 Task: For heading Arial Rounded MT Bold with Underline.  font size for heading26,  'Change the font style of data to'Browallia New.  and font size to 18,  Change the alignment of both headline & data to Align middle & Align Text left.  In the sheet  Data Analysis Spreadsheetbook
Action: Mouse moved to (29, 123)
Screenshot: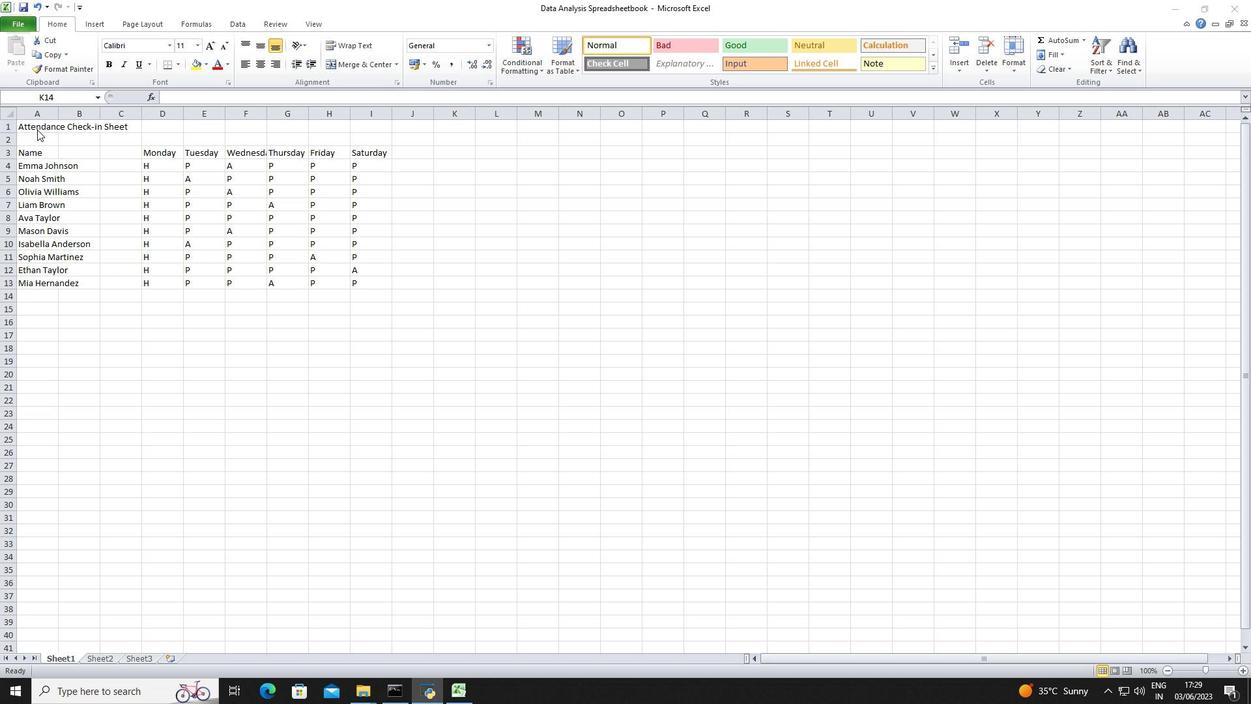 
Action: Mouse pressed left at (29, 123)
Screenshot: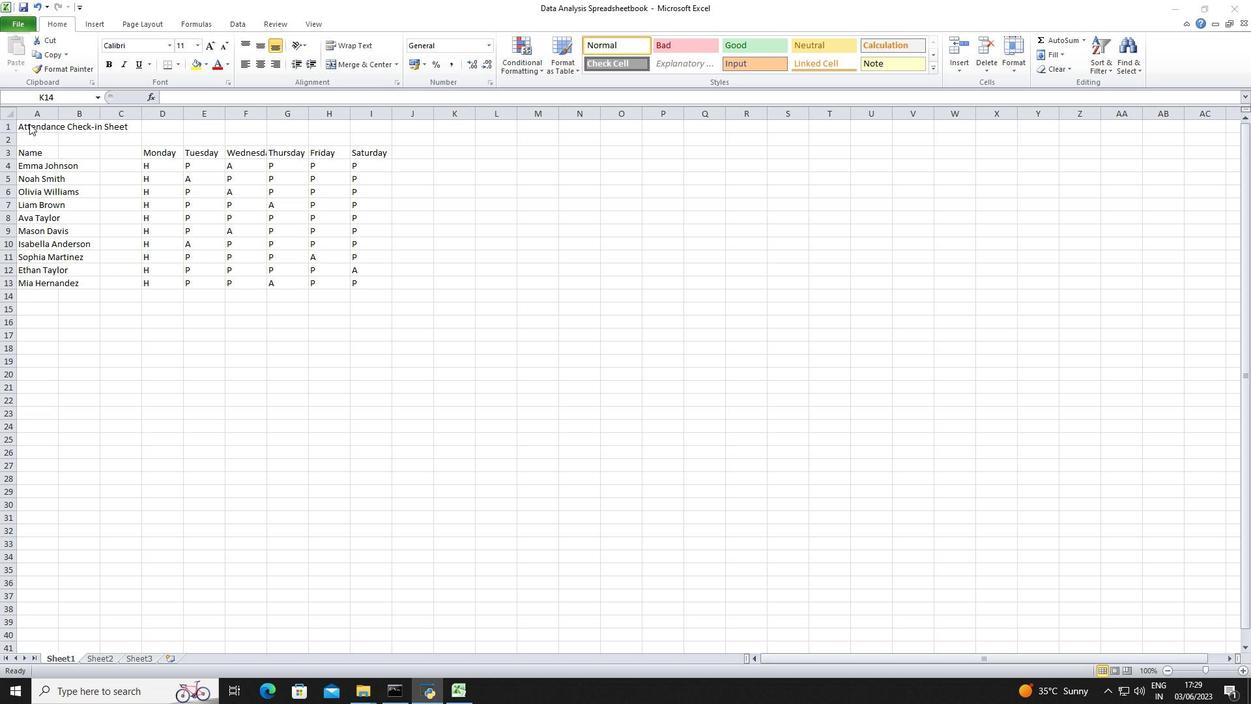 
Action: Mouse moved to (35, 127)
Screenshot: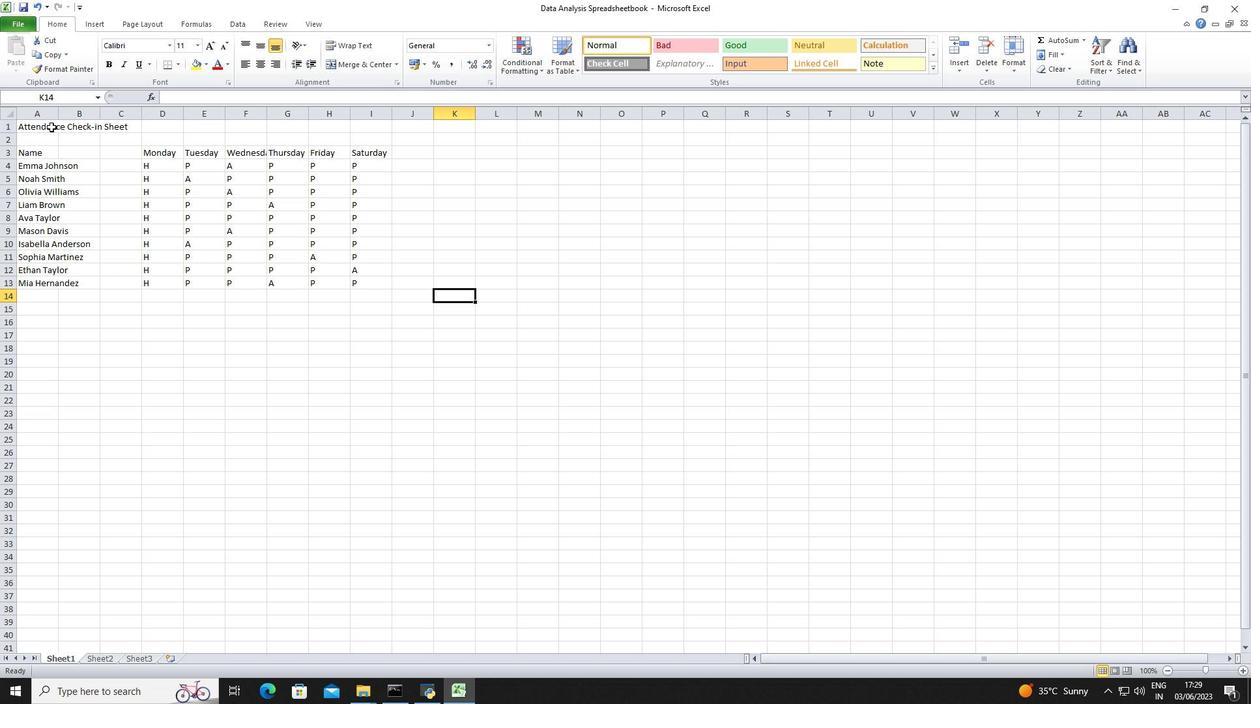 
Action: Mouse pressed left at (35, 127)
Screenshot: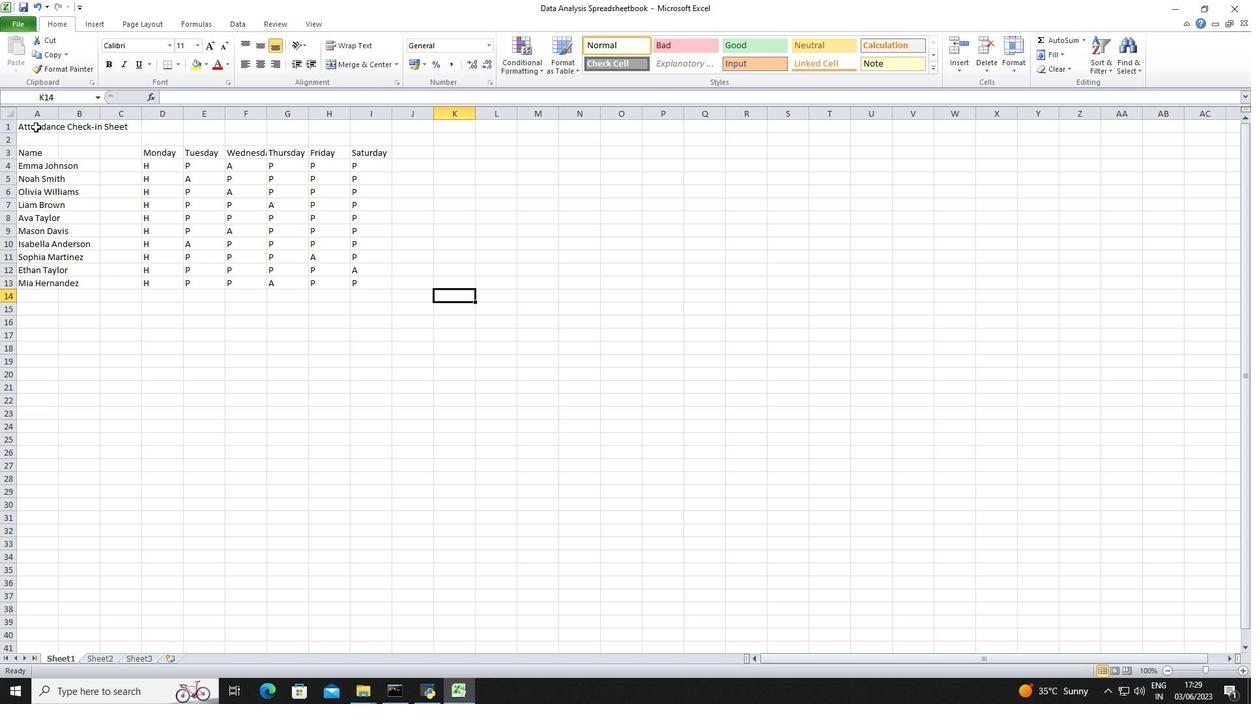 
Action: Mouse moved to (146, 50)
Screenshot: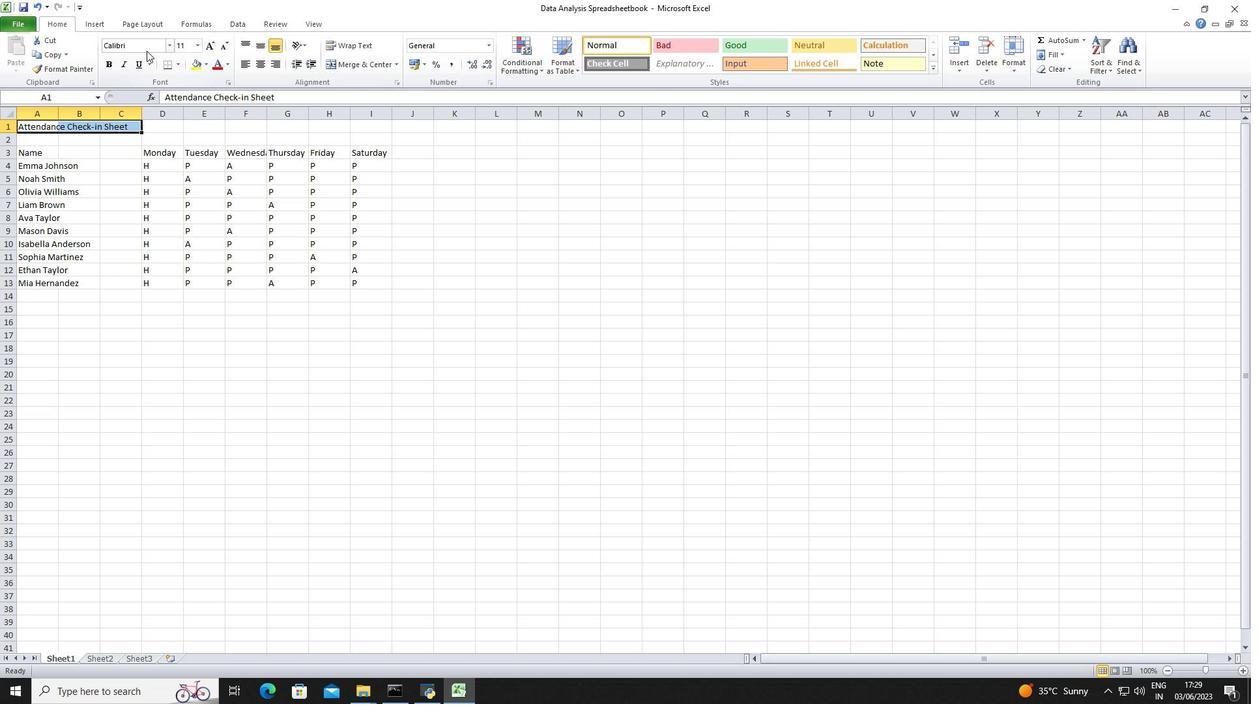 
Action: Mouse pressed left at (146, 50)
Screenshot: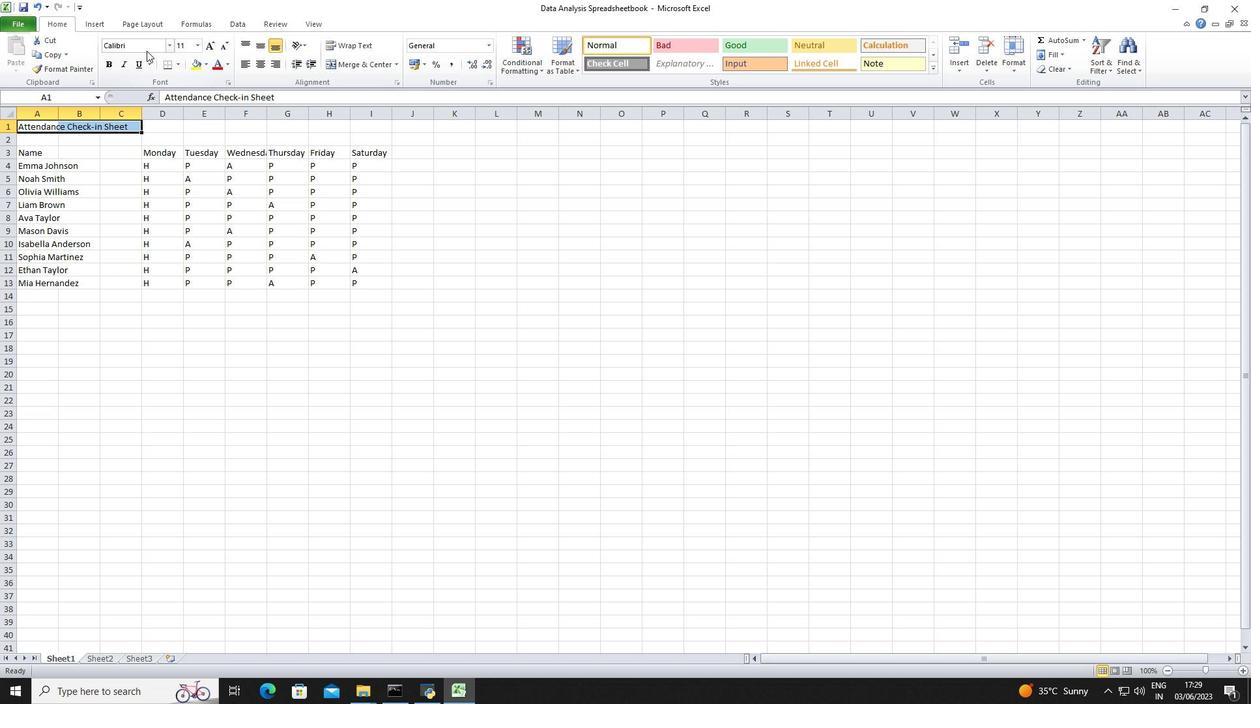 
Action: Mouse moved to (147, 44)
Screenshot: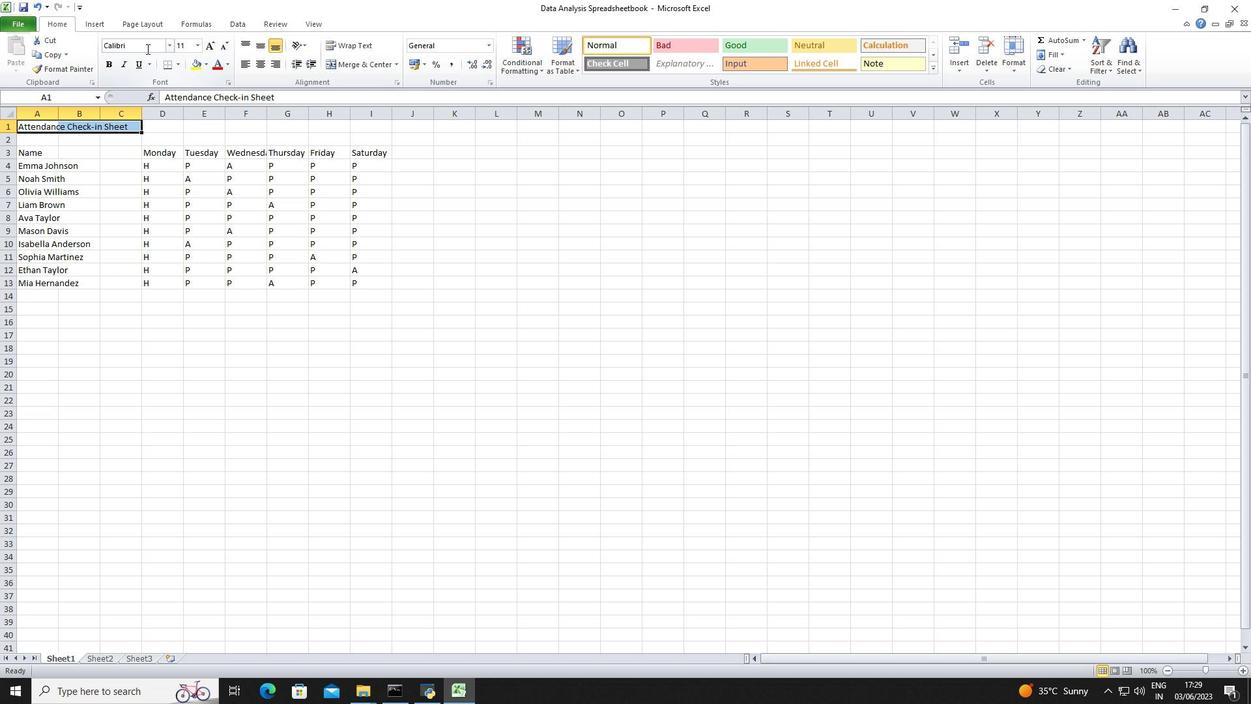 
Action: Mouse pressed left at (147, 44)
Screenshot: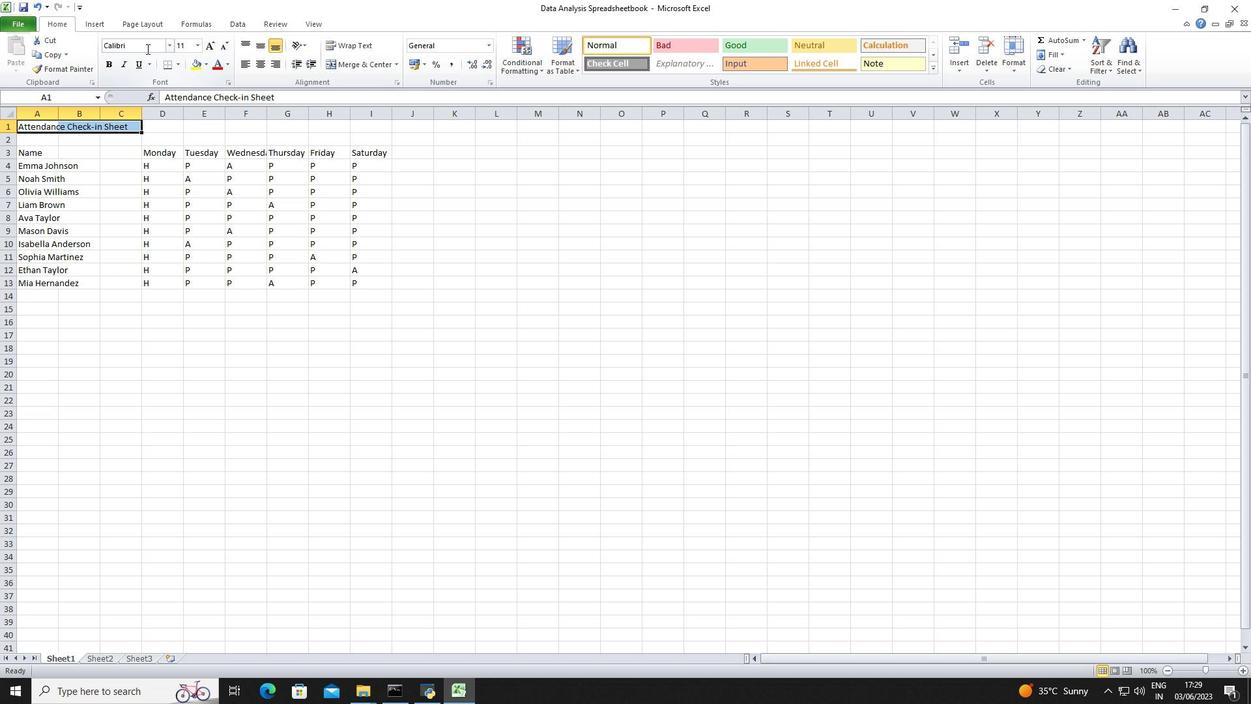 
Action: Key pressed <Key.shift>Arial<Key.space><Key.shift>Rounded<Key.enter>
Screenshot: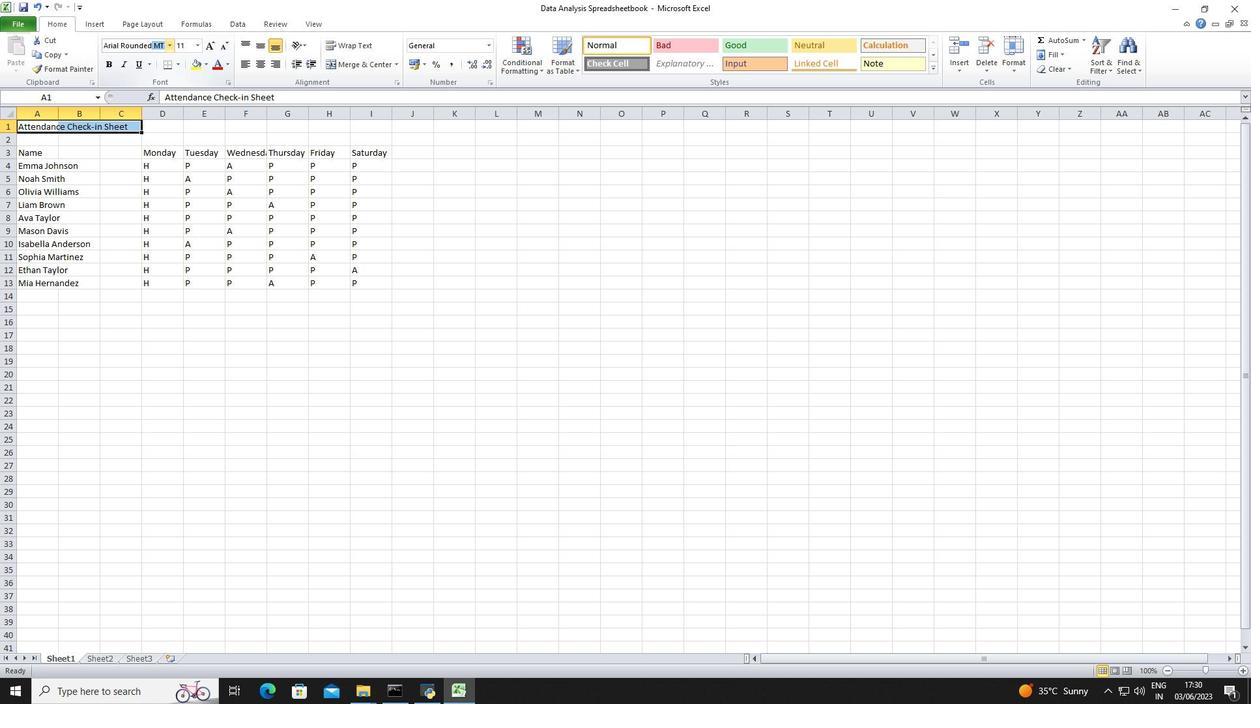 
Action: Mouse moved to (138, 63)
Screenshot: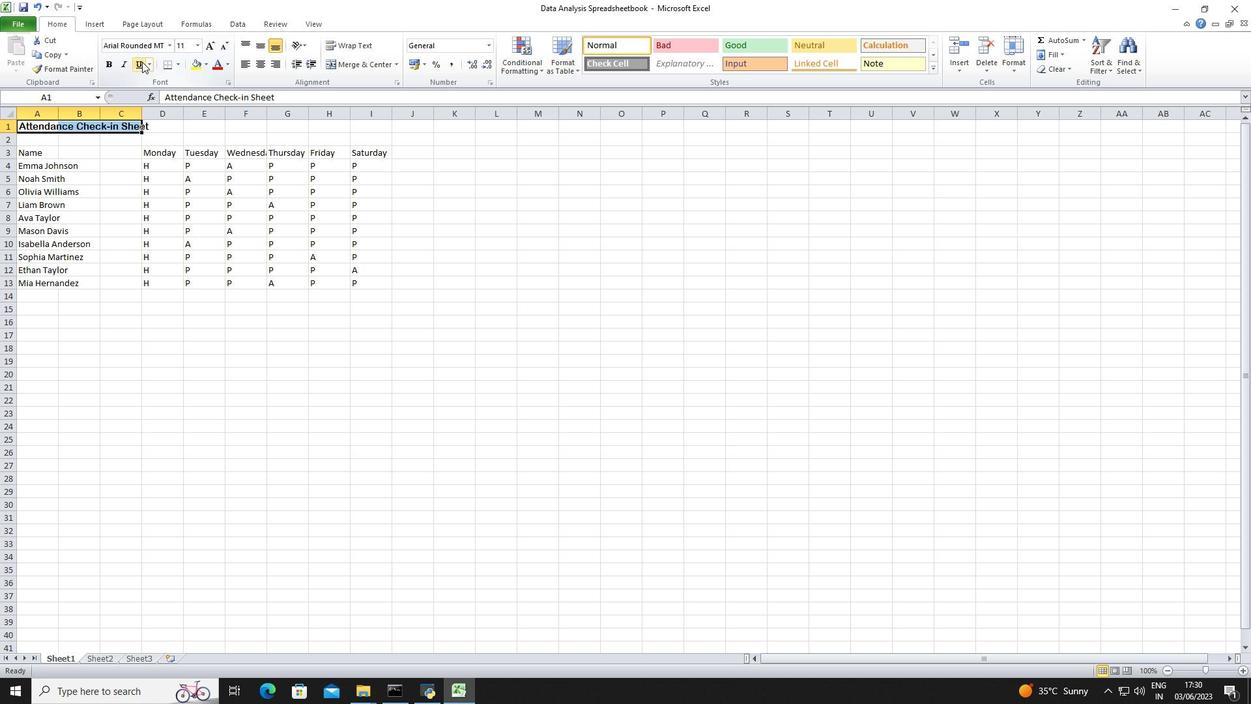 
Action: Mouse pressed left at (138, 63)
Screenshot: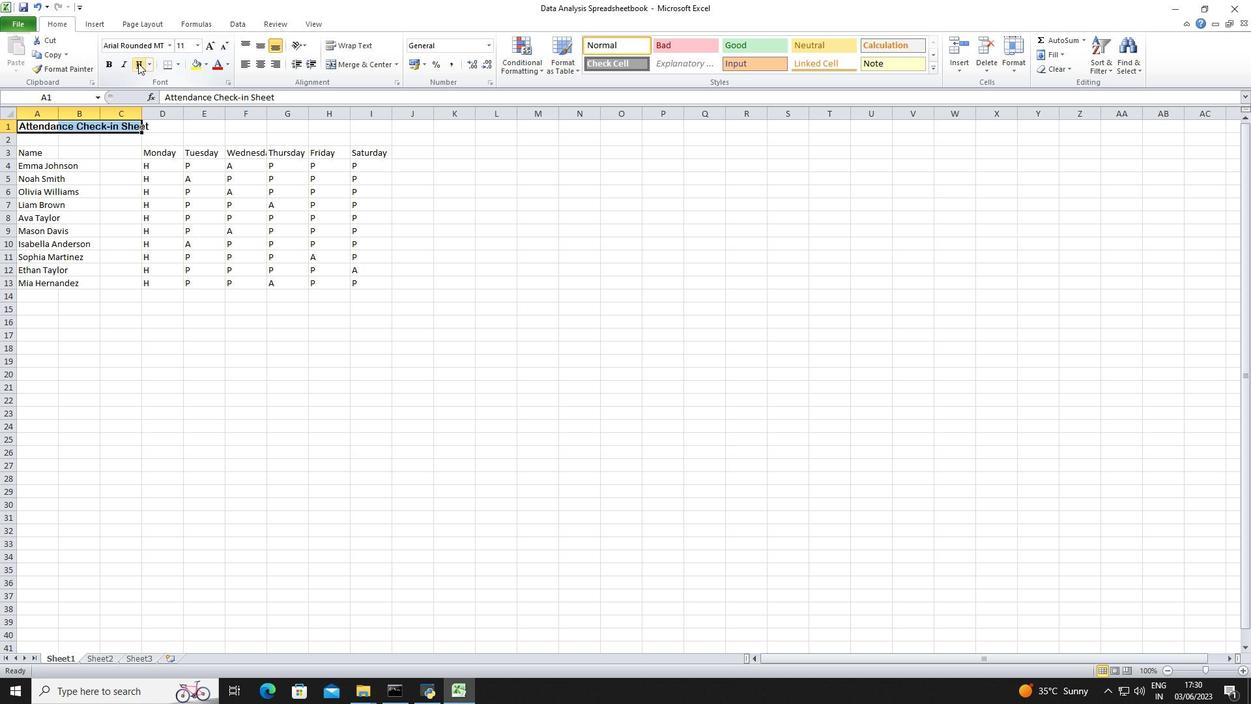
Action: Mouse moved to (199, 44)
Screenshot: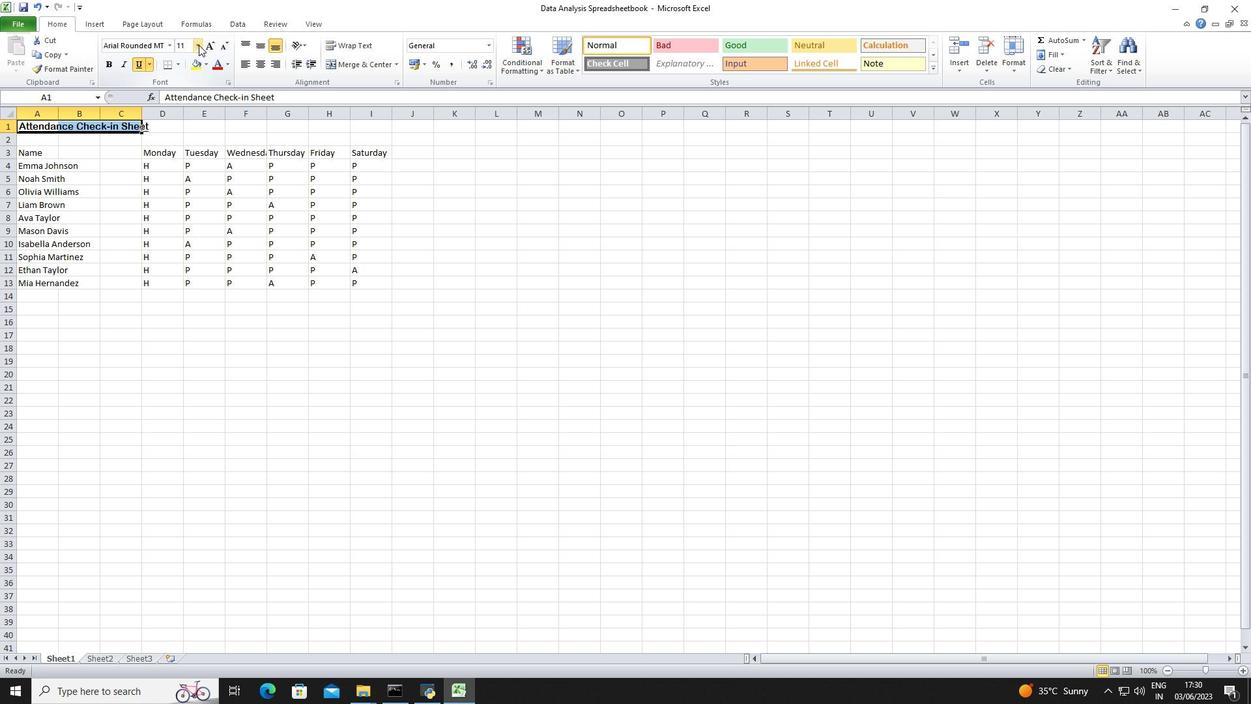 
Action: Mouse pressed left at (199, 44)
Screenshot: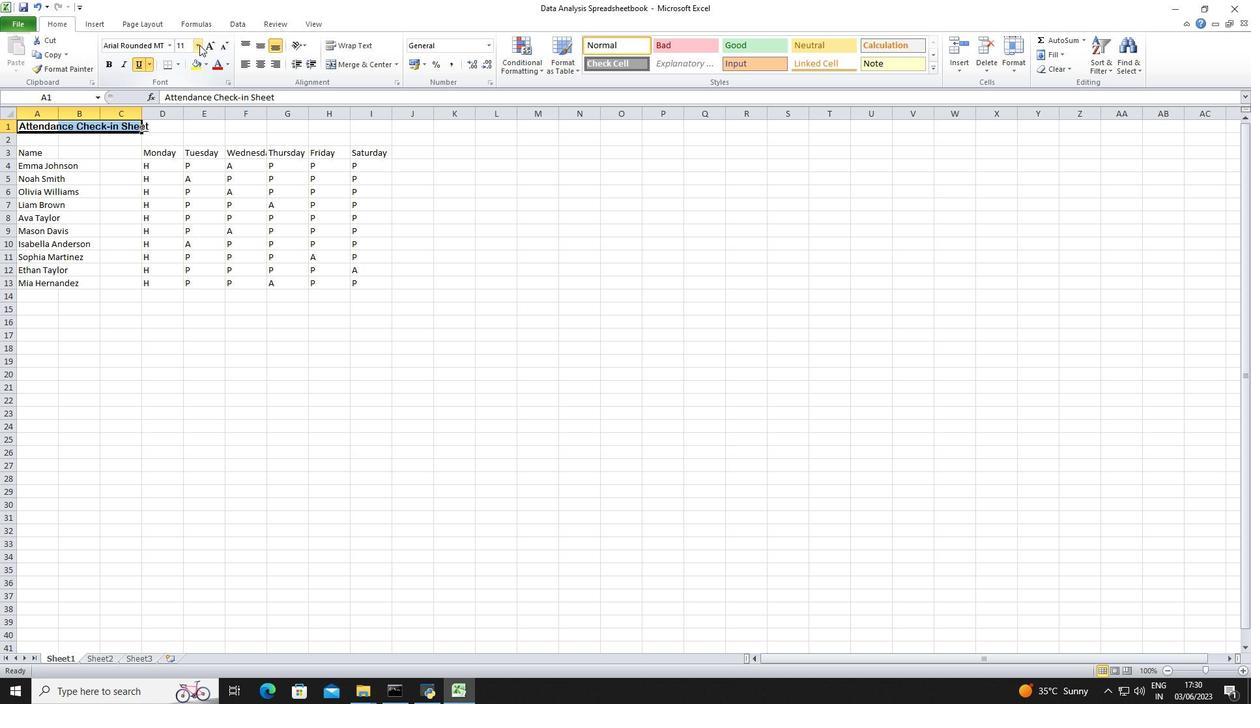 
Action: Mouse moved to (186, 179)
Screenshot: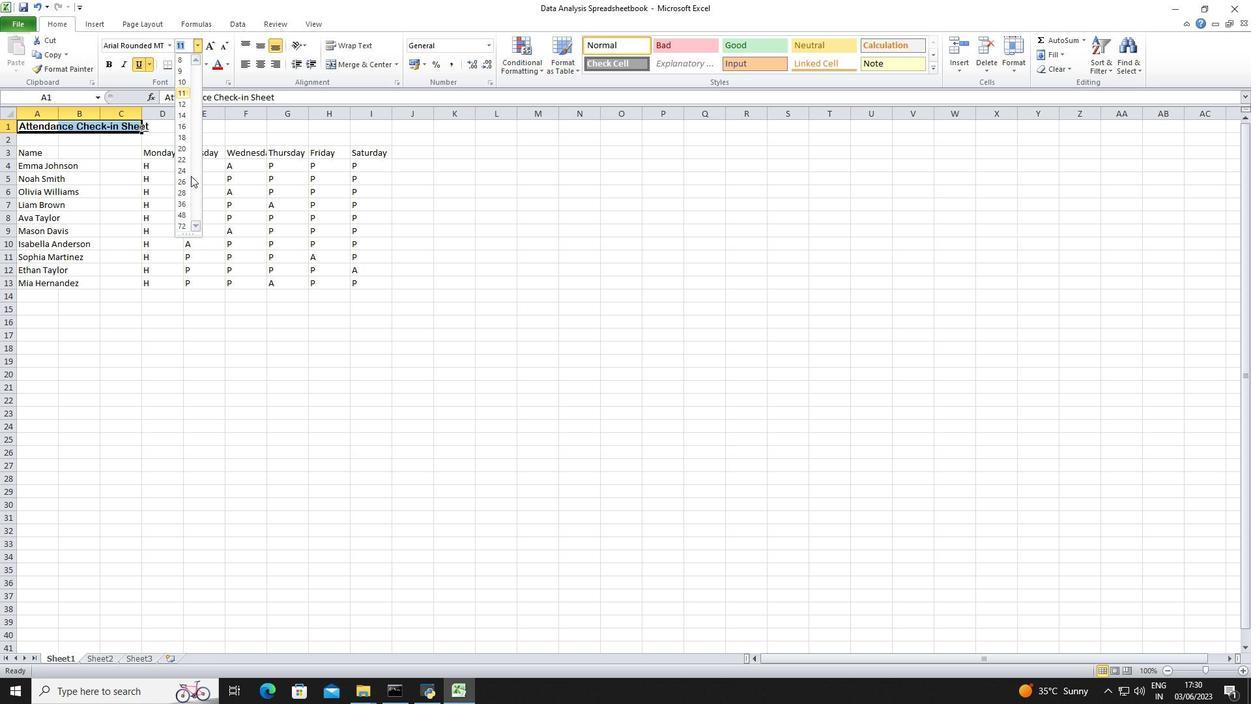 
Action: Mouse pressed left at (186, 179)
Screenshot: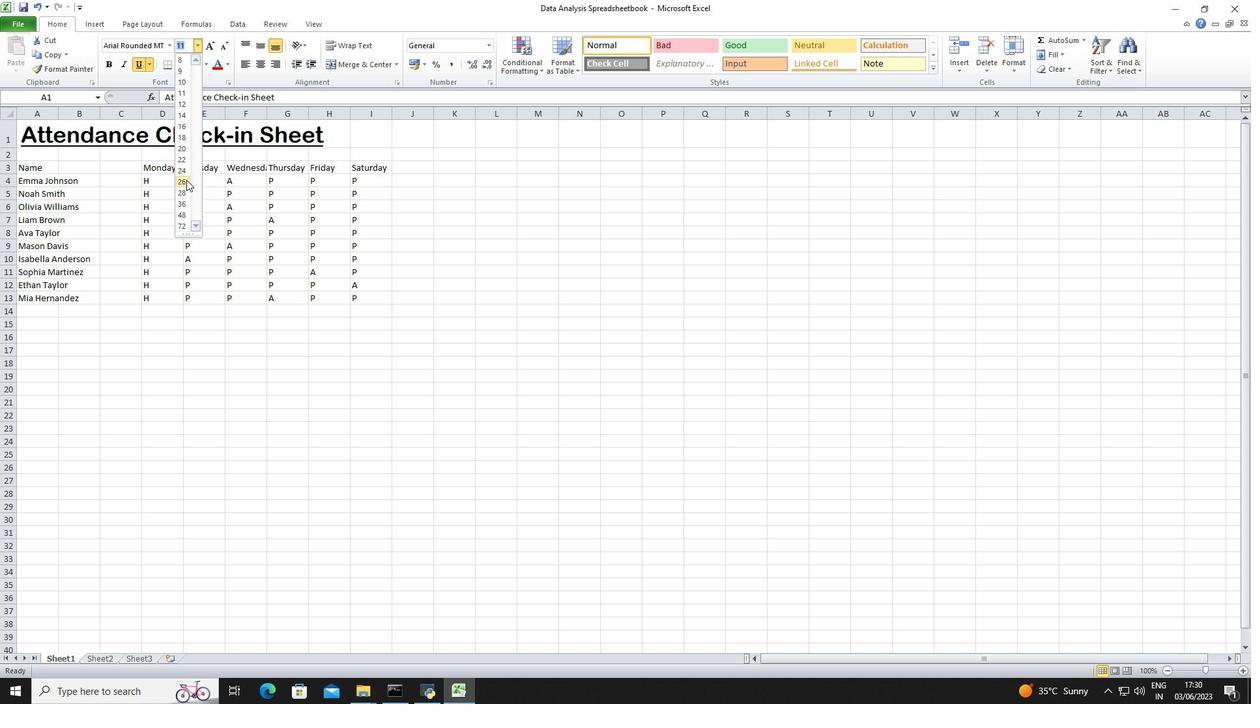 
Action: Mouse moved to (54, 170)
Screenshot: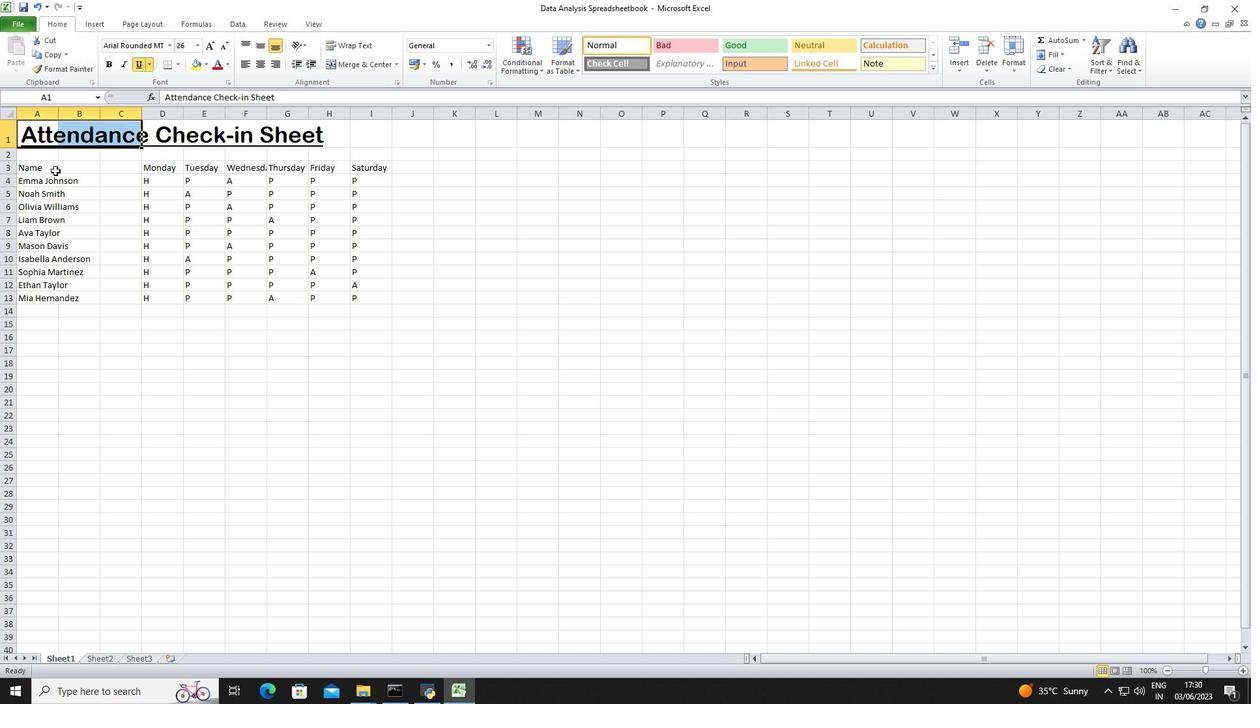 
Action: Mouse pressed left at (54, 170)
Screenshot: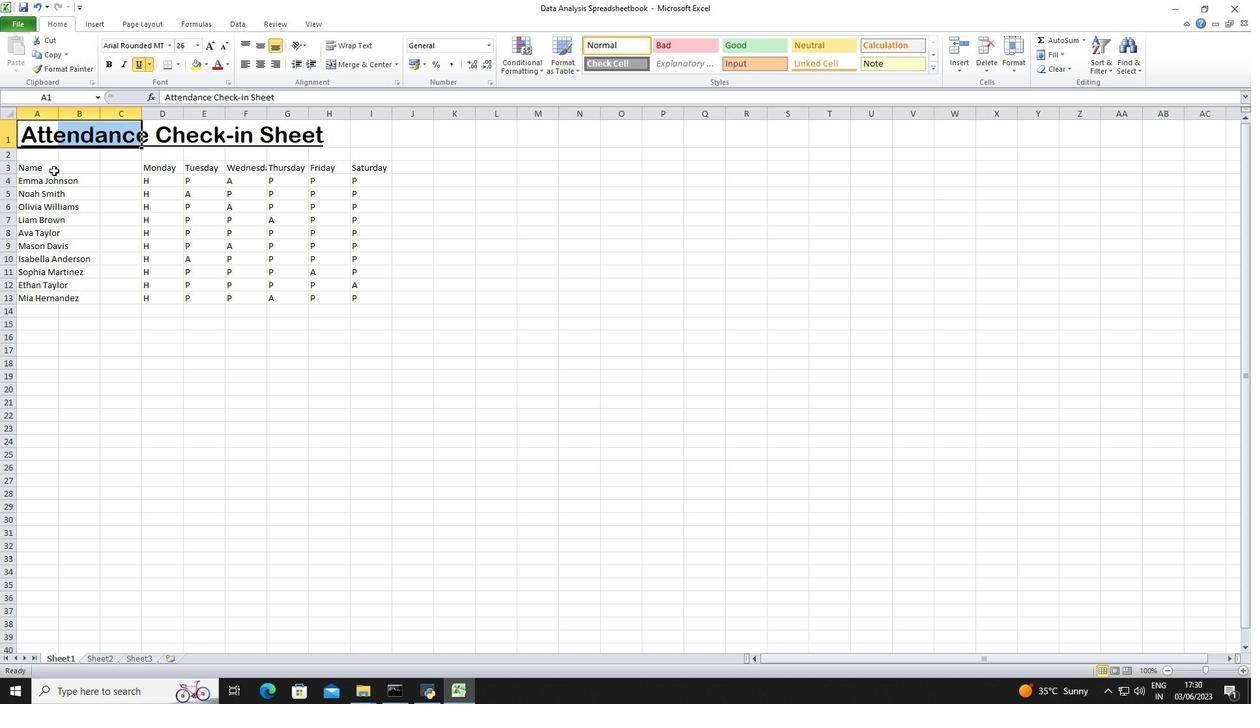 
Action: Mouse moved to (144, 43)
Screenshot: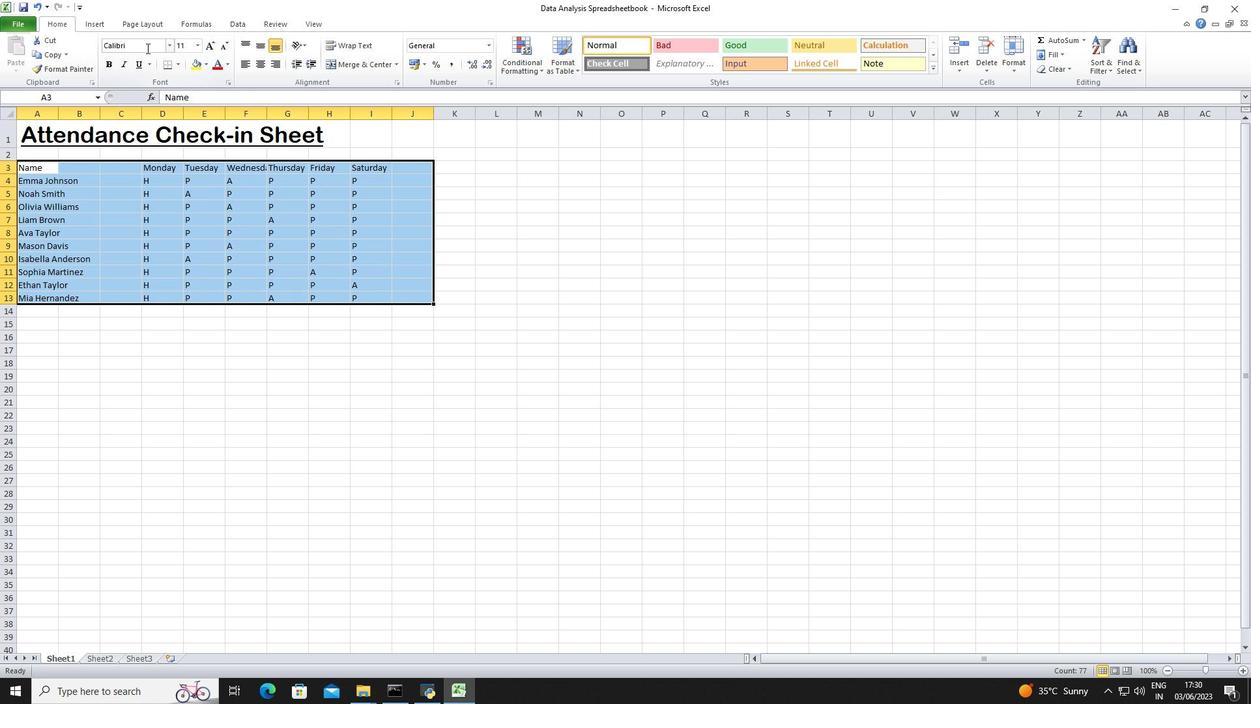 
Action: Mouse pressed left at (144, 43)
Screenshot: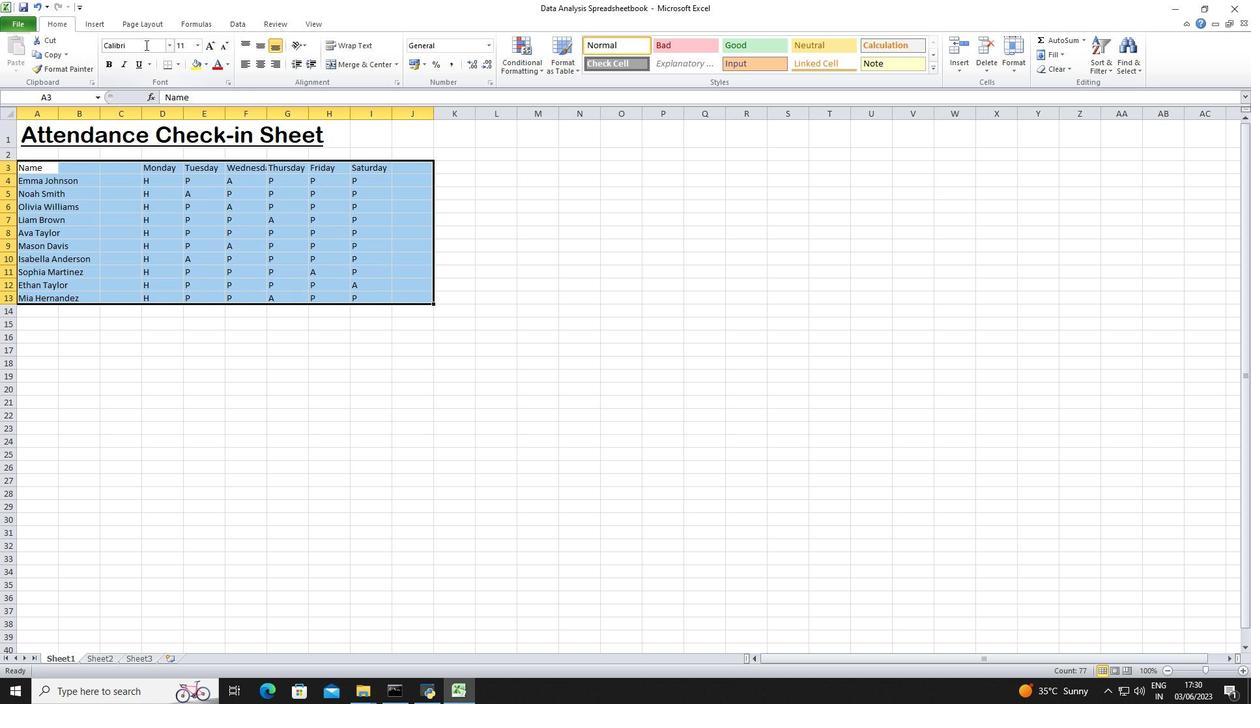 
Action: Key pressed <Key.shift>Browallia<Key.space><Key.shift>New<Key.enter>
Screenshot: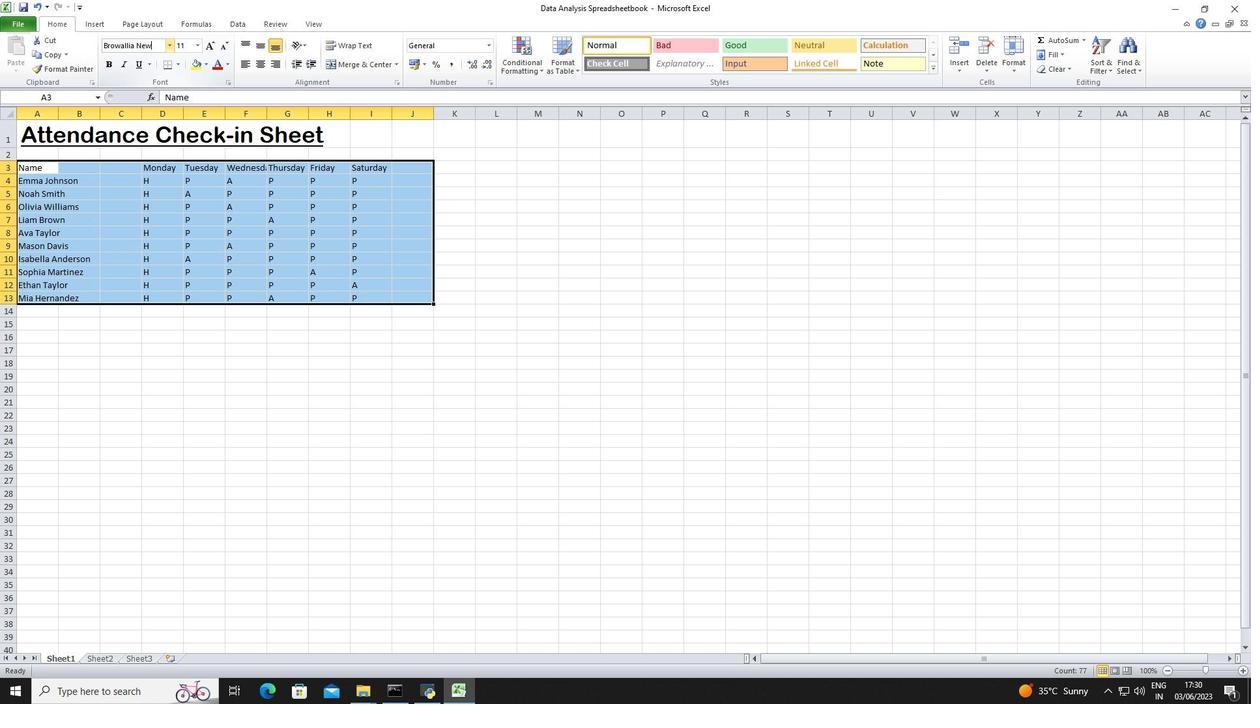 
Action: Mouse moved to (199, 48)
Screenshot: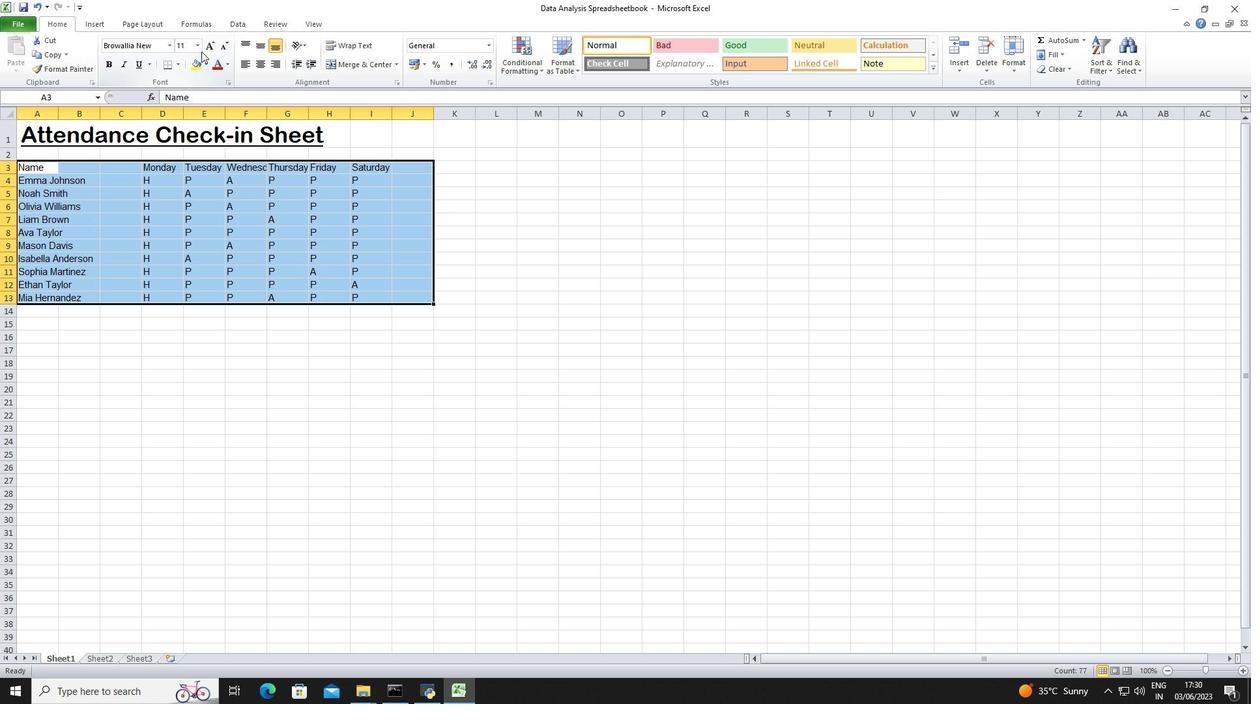 
Action: Mouse pressed left at (199, 48)
Screenshot: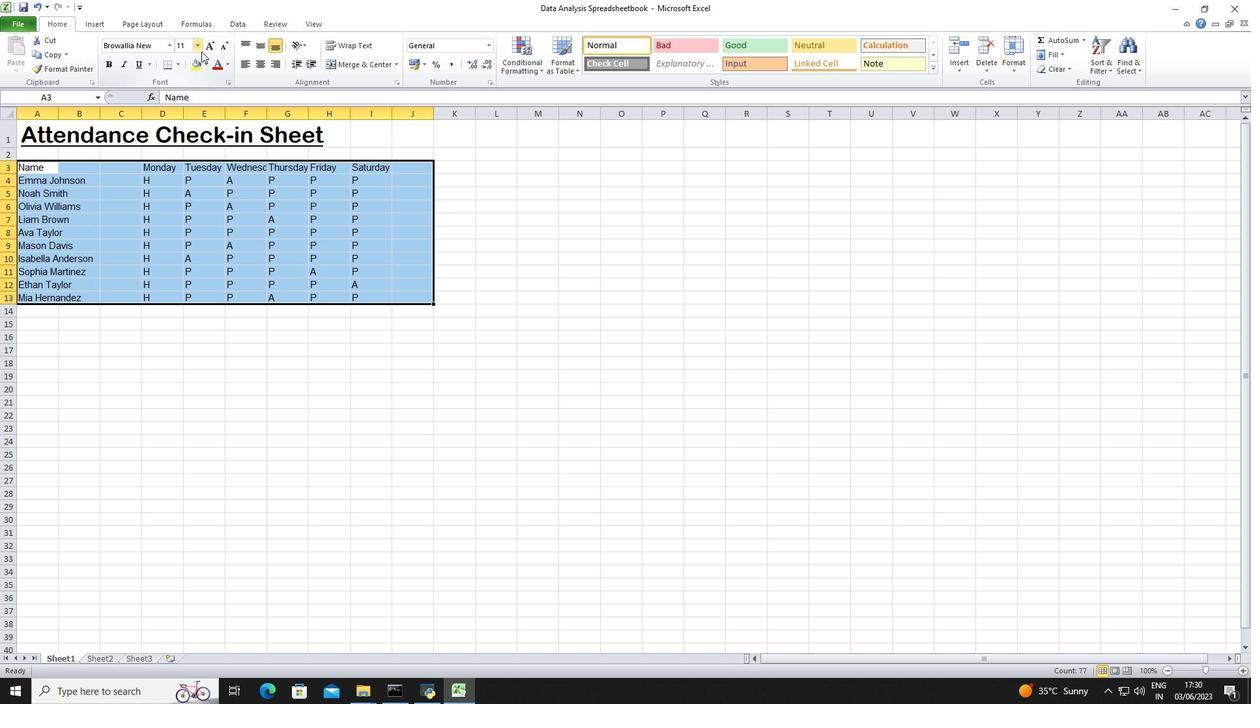 
Action: Mouse moved to (188, 135)
Screenshot: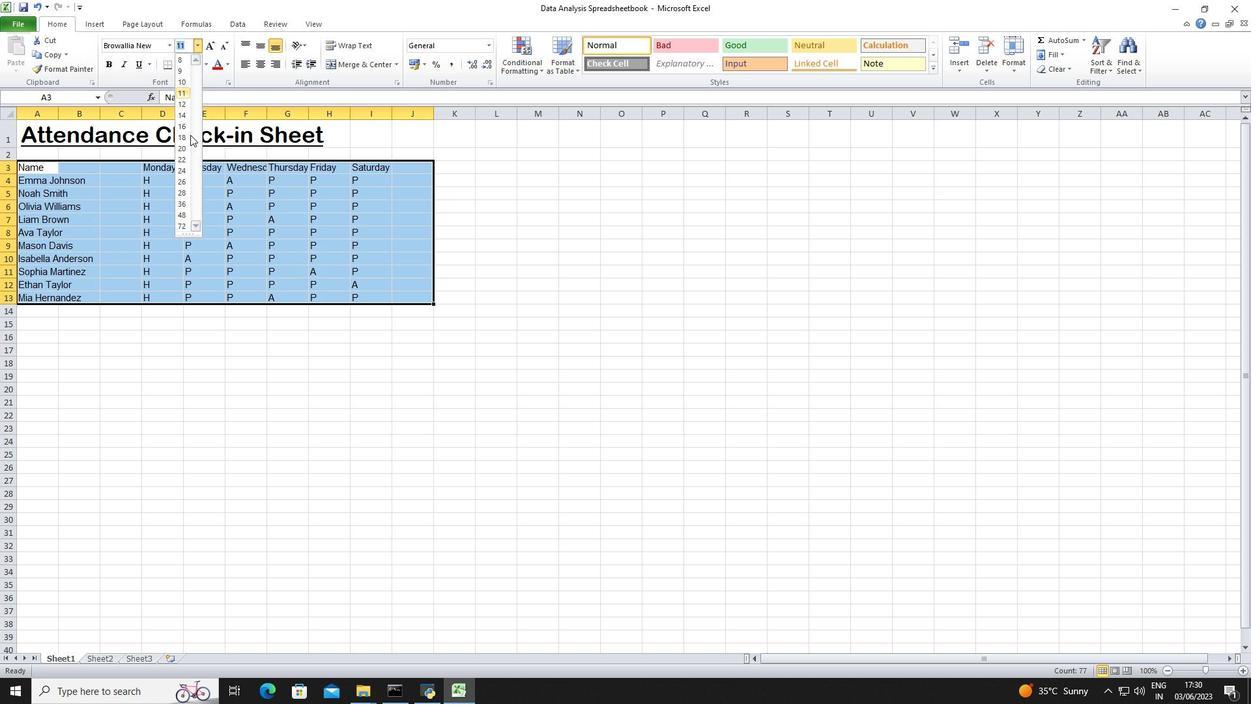 
Action: Mouse pressed left at (188, 135)
Screenshot: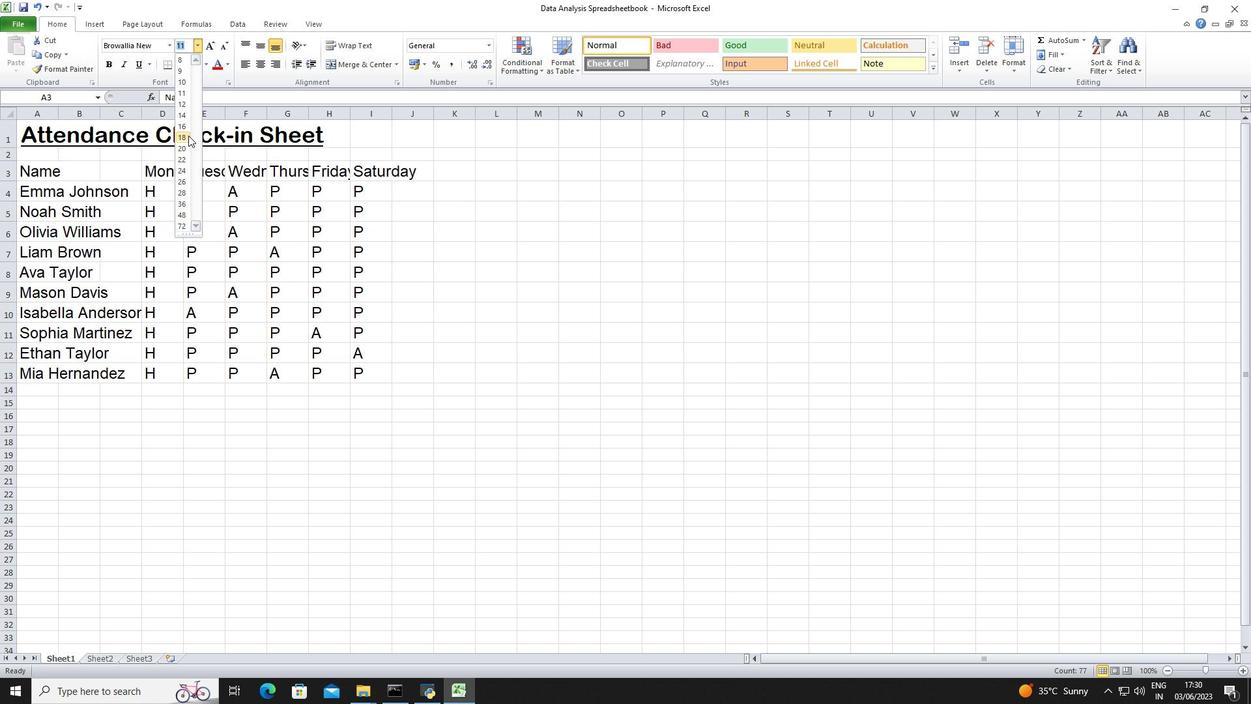 
Action: Mouse moved to (247, 69)
Screenshot: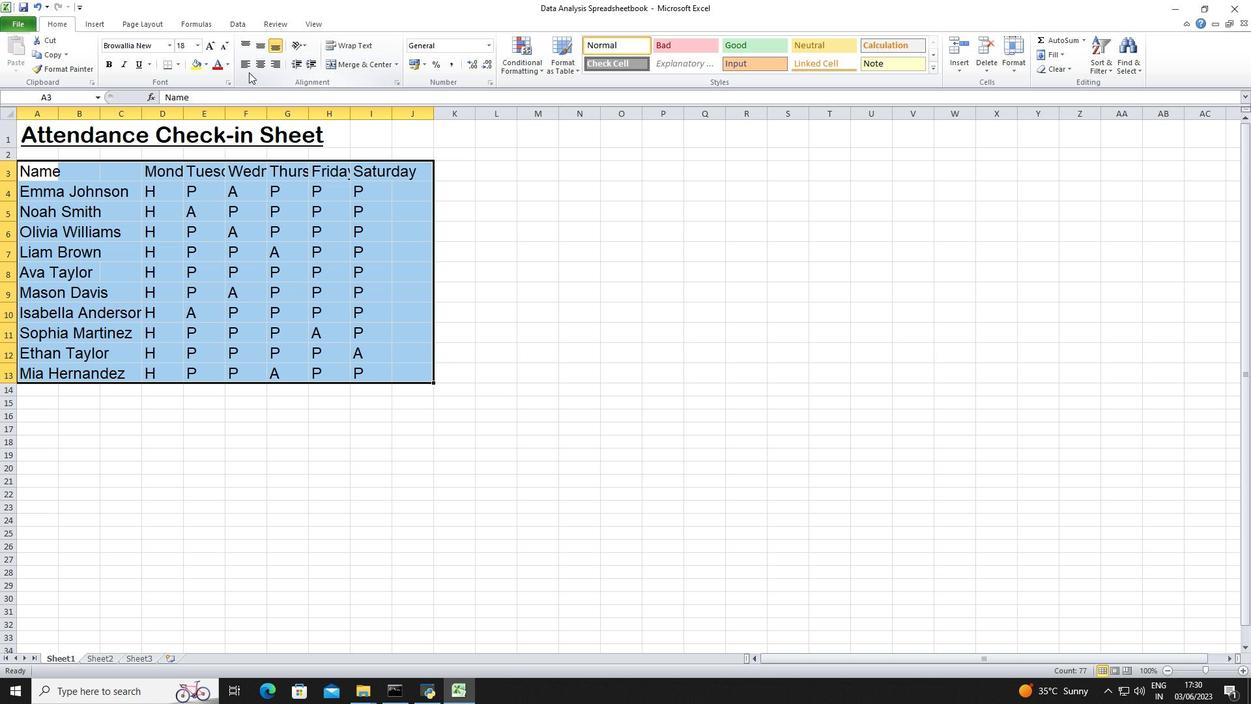 
Action: Mouse pressed left at (247, 69)
Screenshot: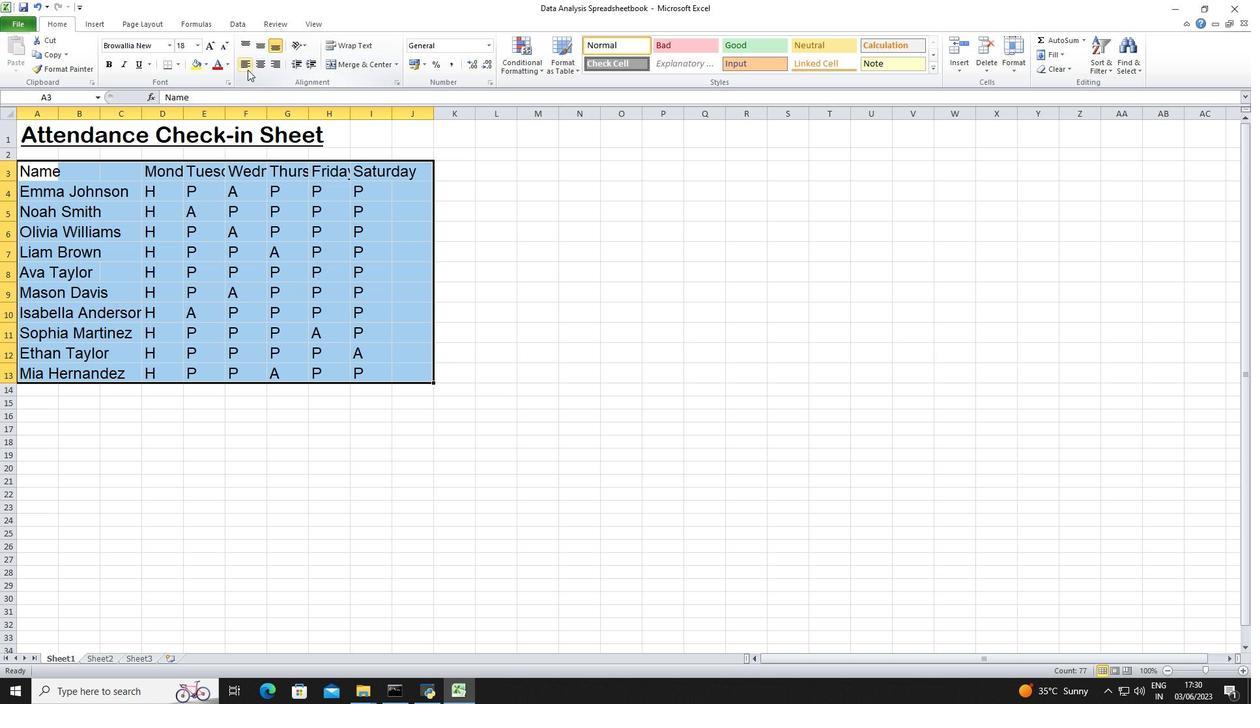 
Action: Mouse moved to (41, 130)
Screenshot: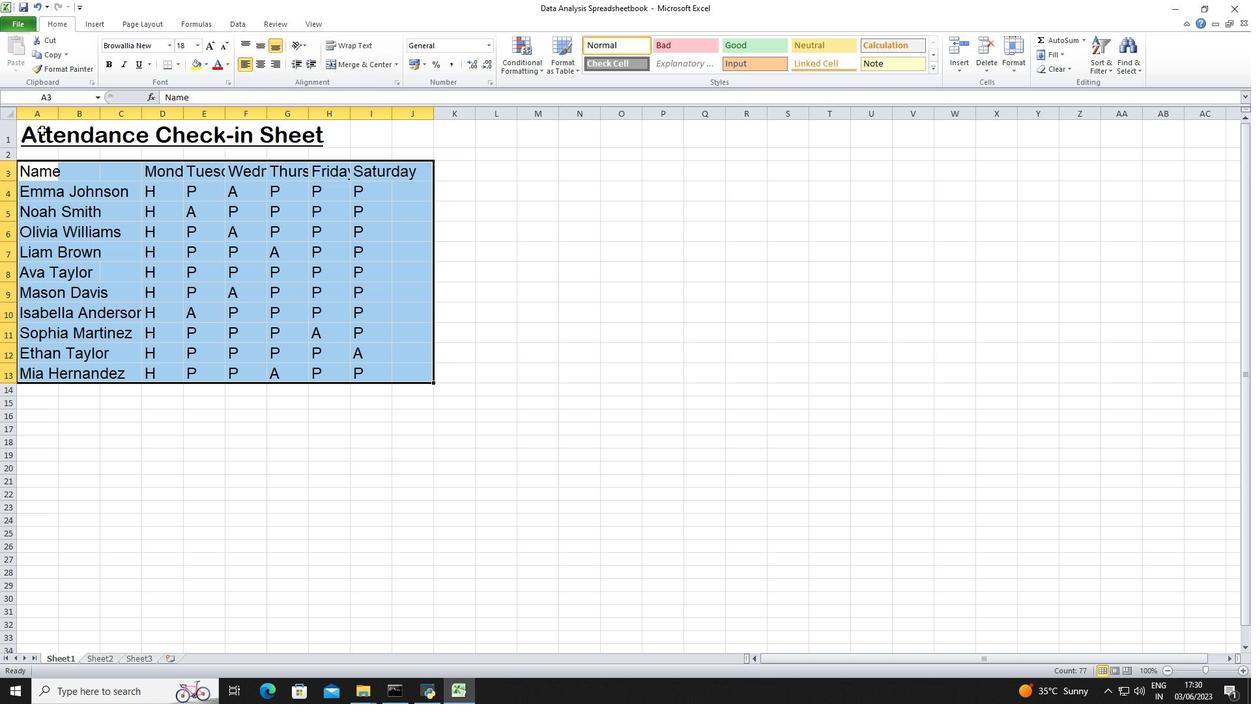 
Action: Mouse pressed left at (41, 130)
Screenshot: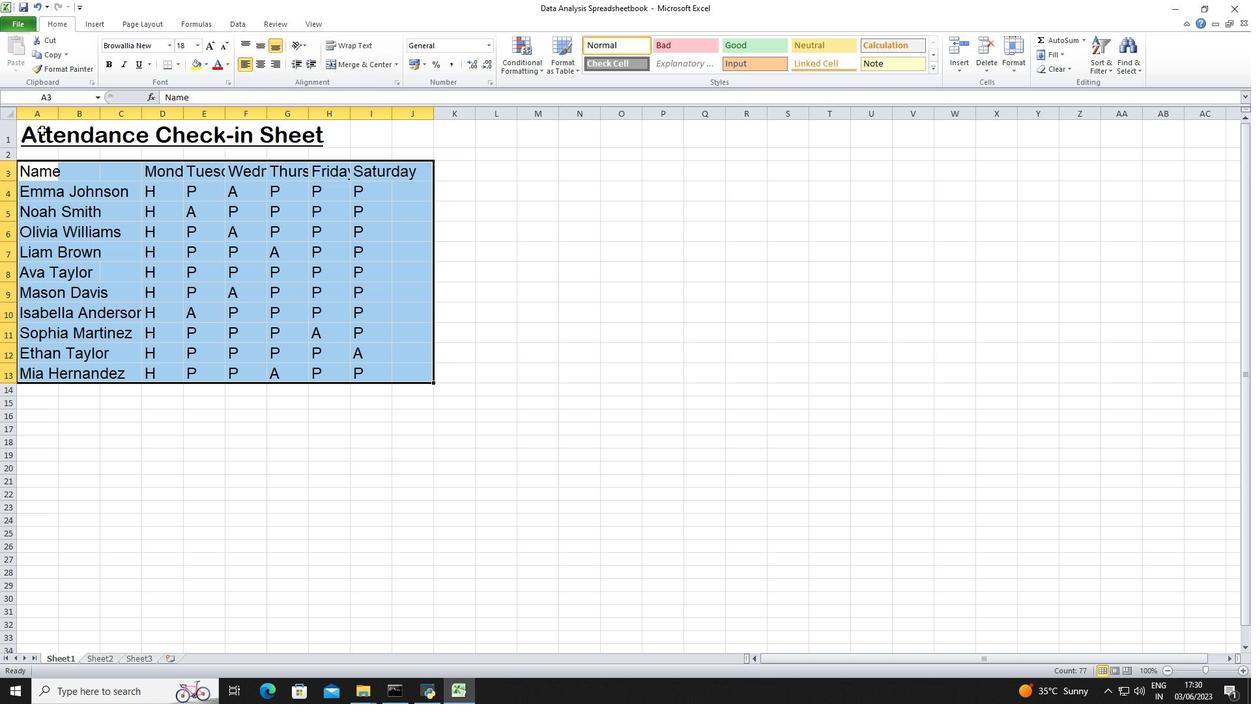 
Action: Mouse moved to (260, 60)
Screenshot: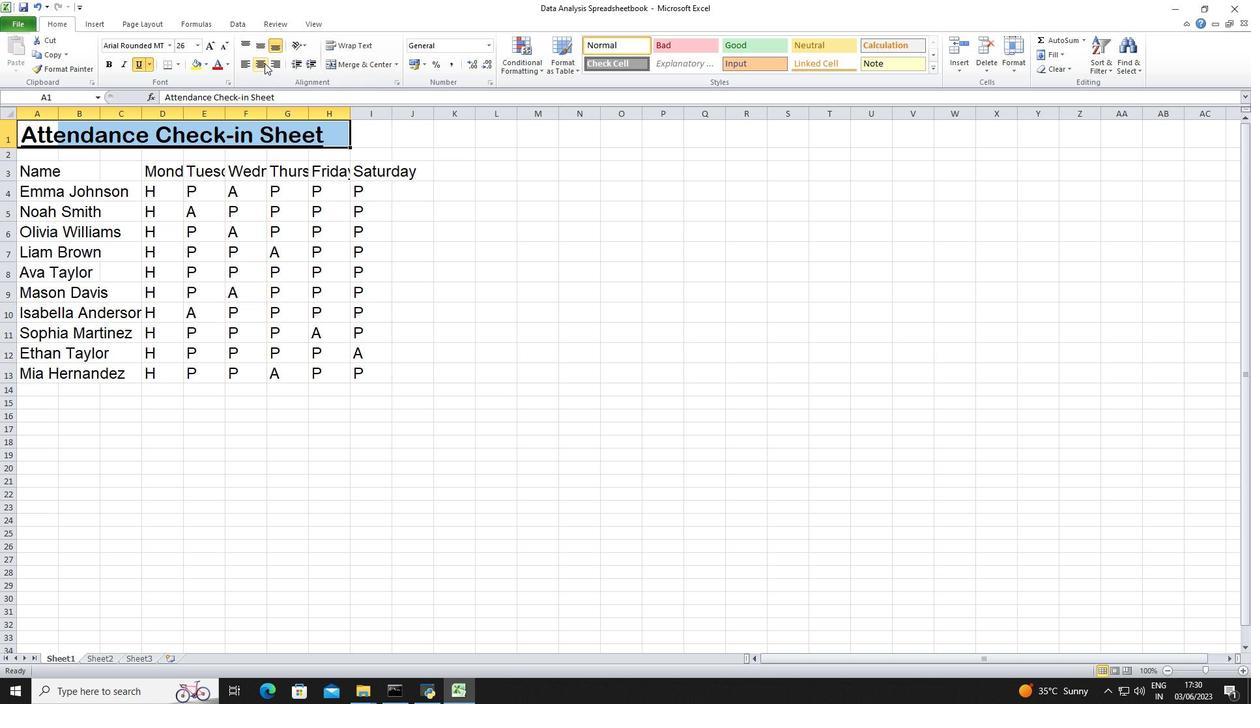 
Action: Mouse pressed left at (260, 60)
Screenshot: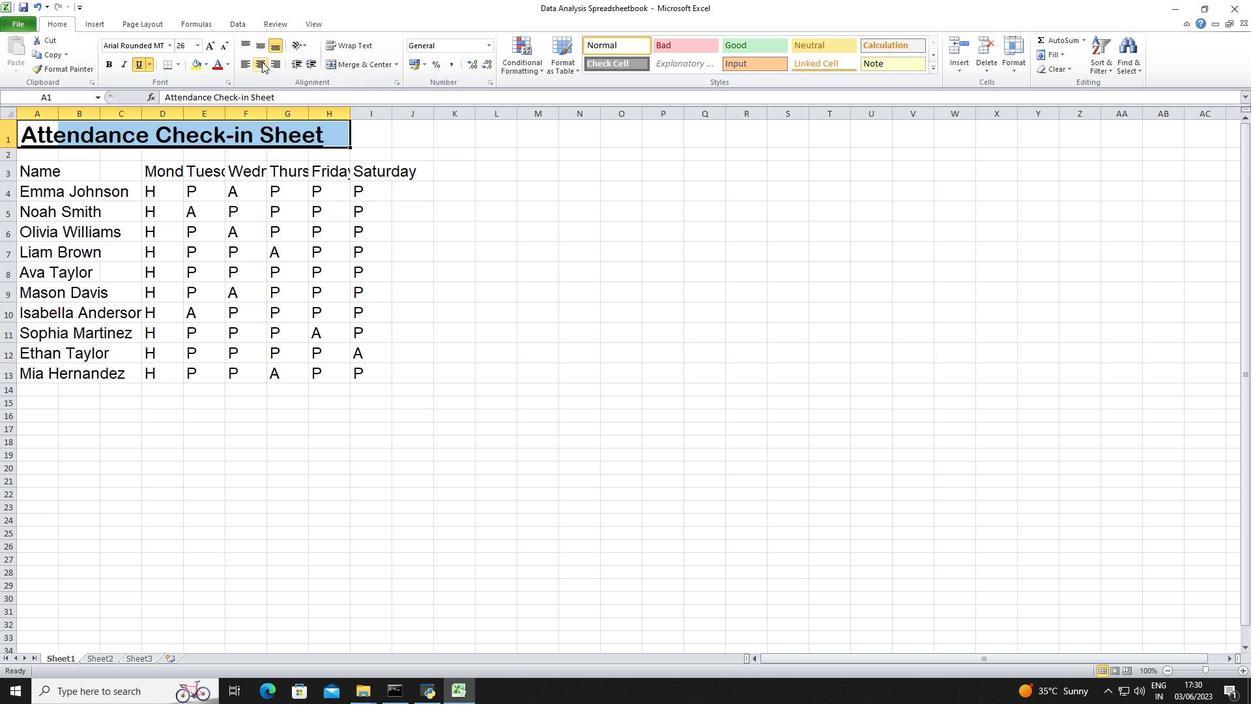 
Action: Mouse moved to (59, 114)
Screenshot: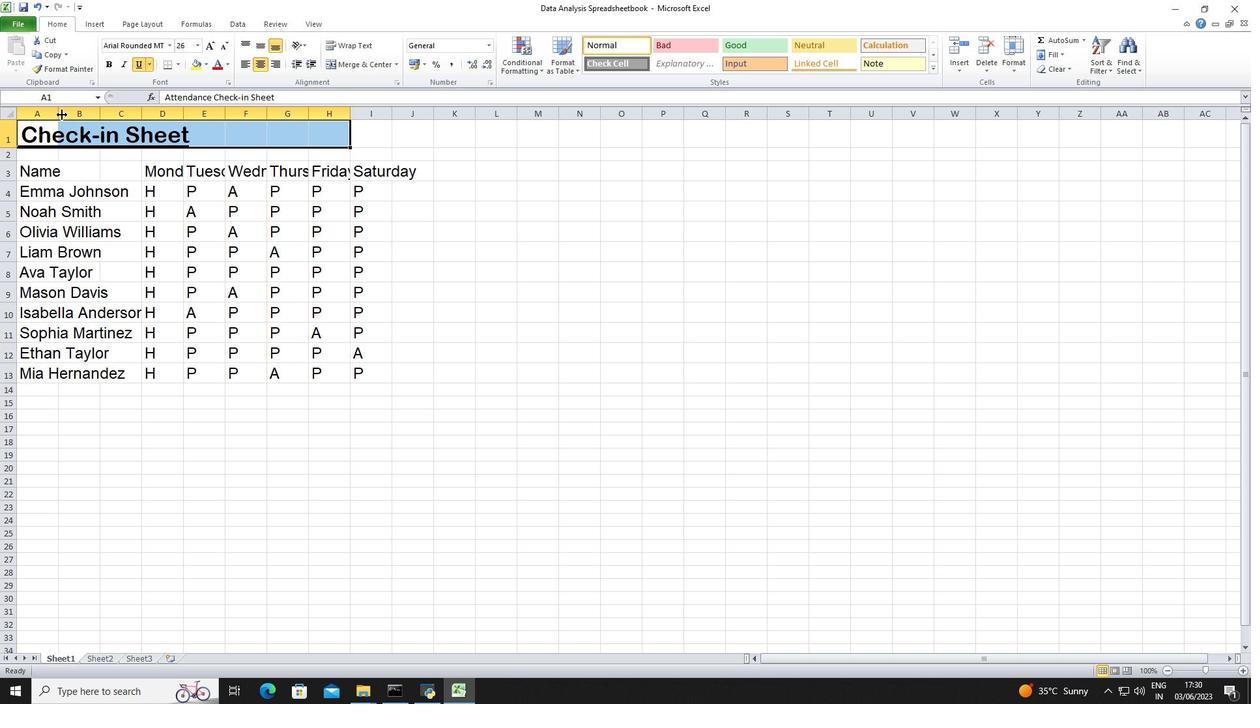 
Action: Mouse pressed left at (59, 114)
Screenshot: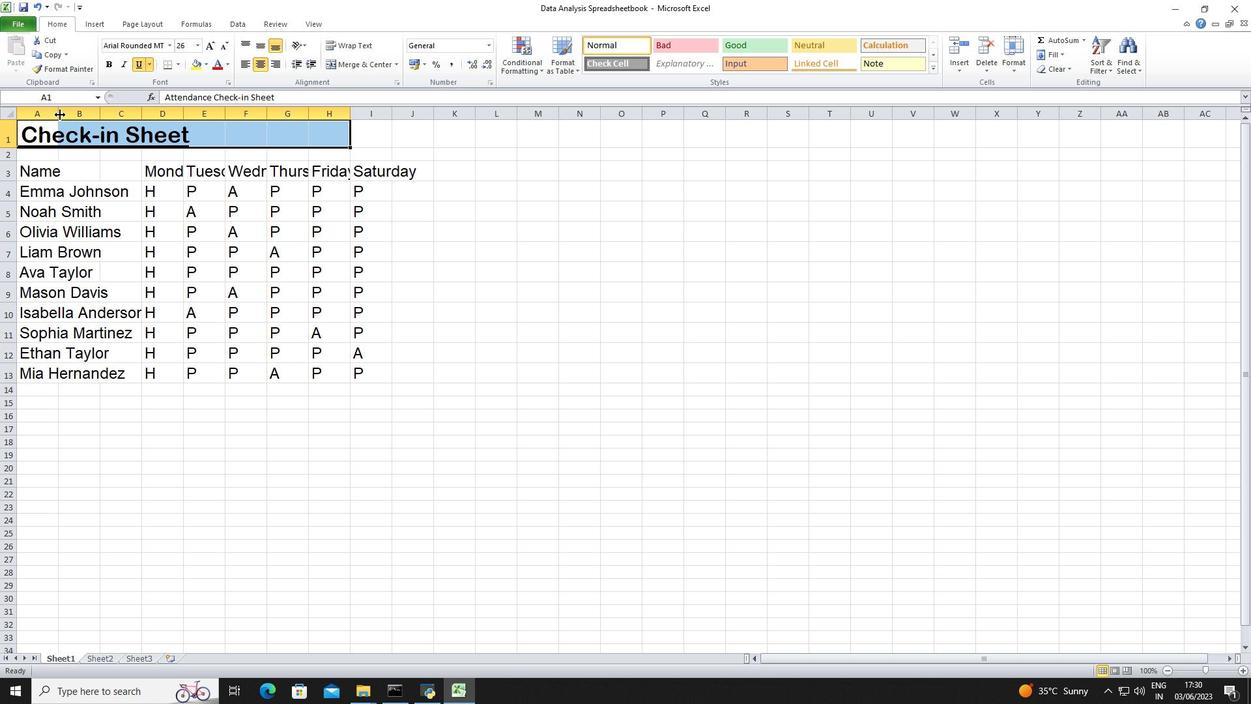 
Action: Mouse moved to (192, 115)
Screenshot: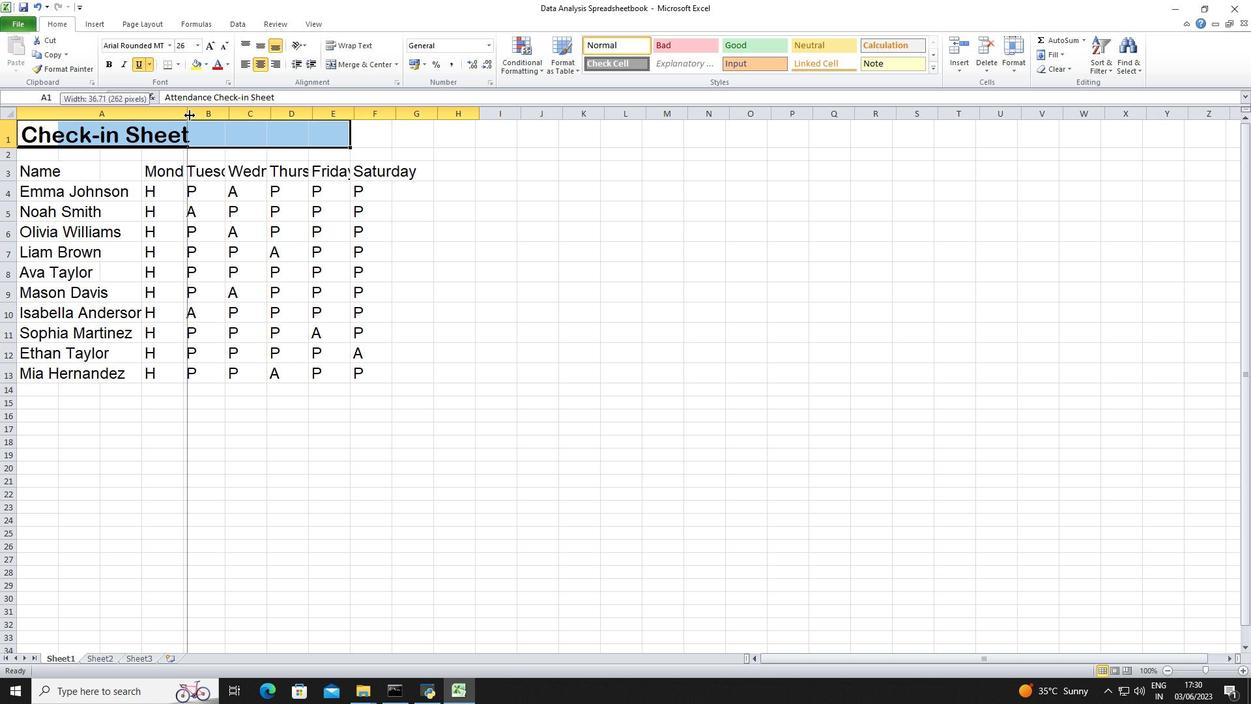 
Action: Mouse pressed left at (192, 115)
Screenshot: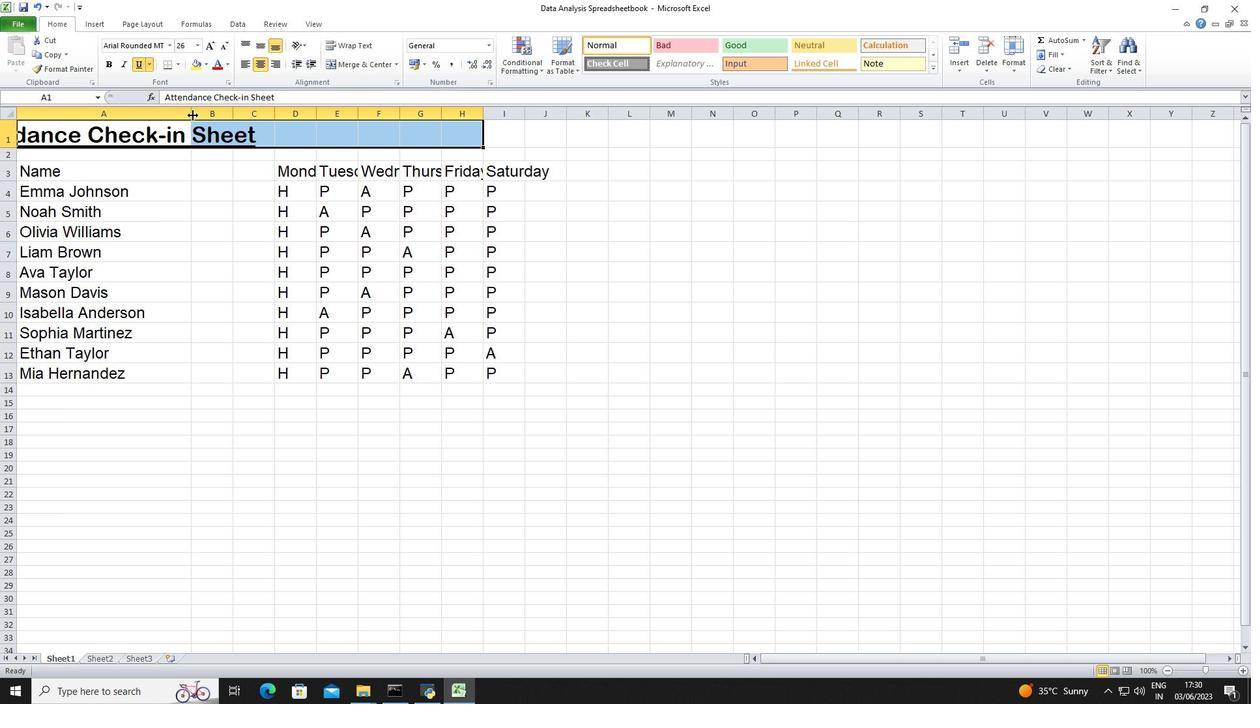 
Action: Mouse moved to (264, 118)
Screenshot: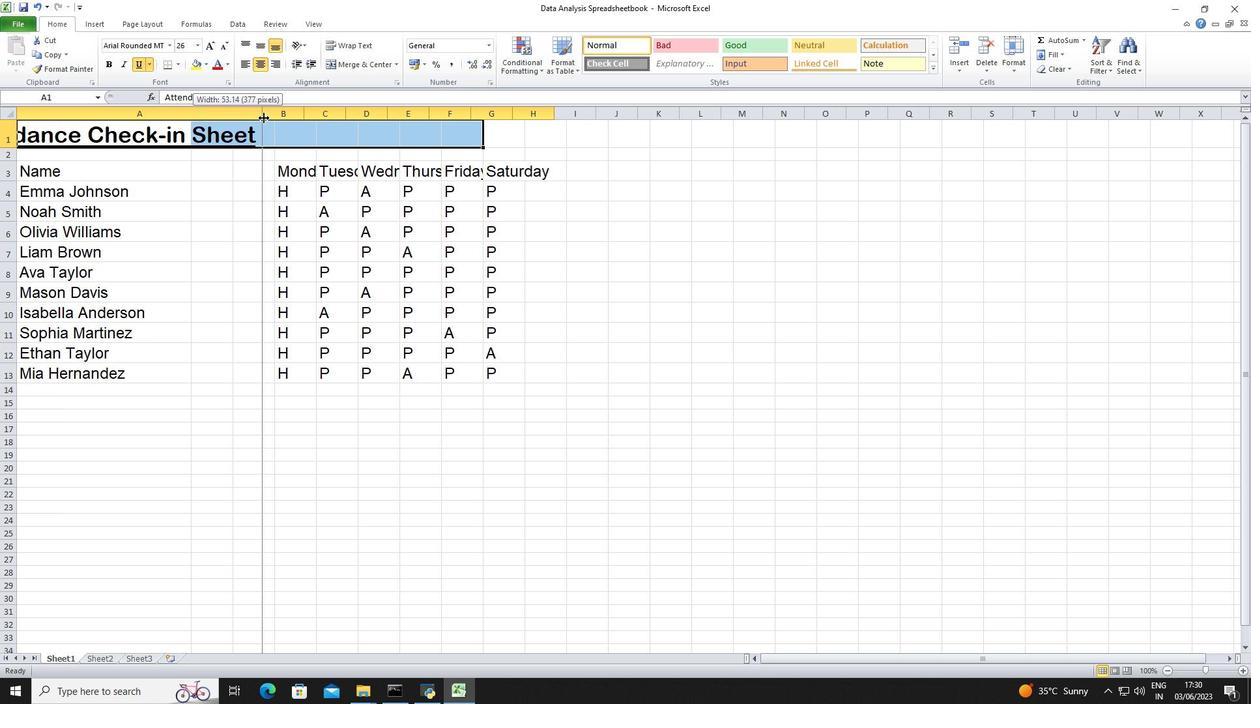 
Action: Mouse pressed left at (264, 118)
Screenshot: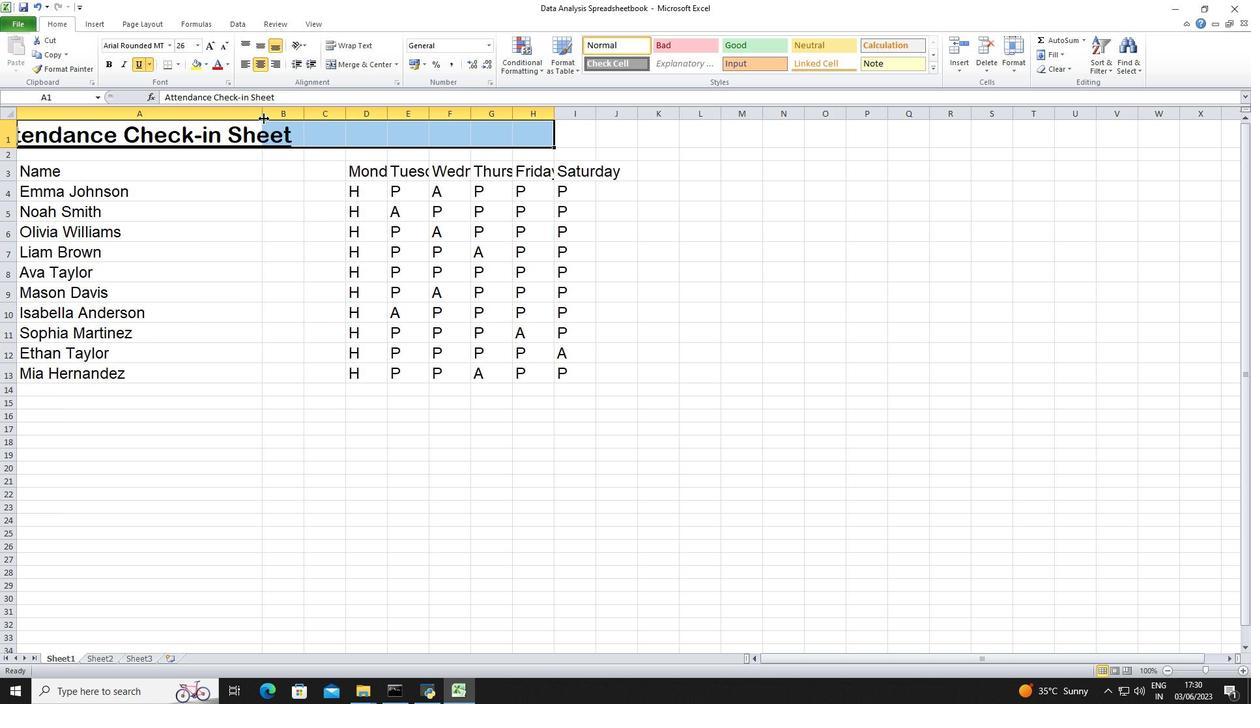 
Action: Mouse moved to (292, 121)
Screenshot: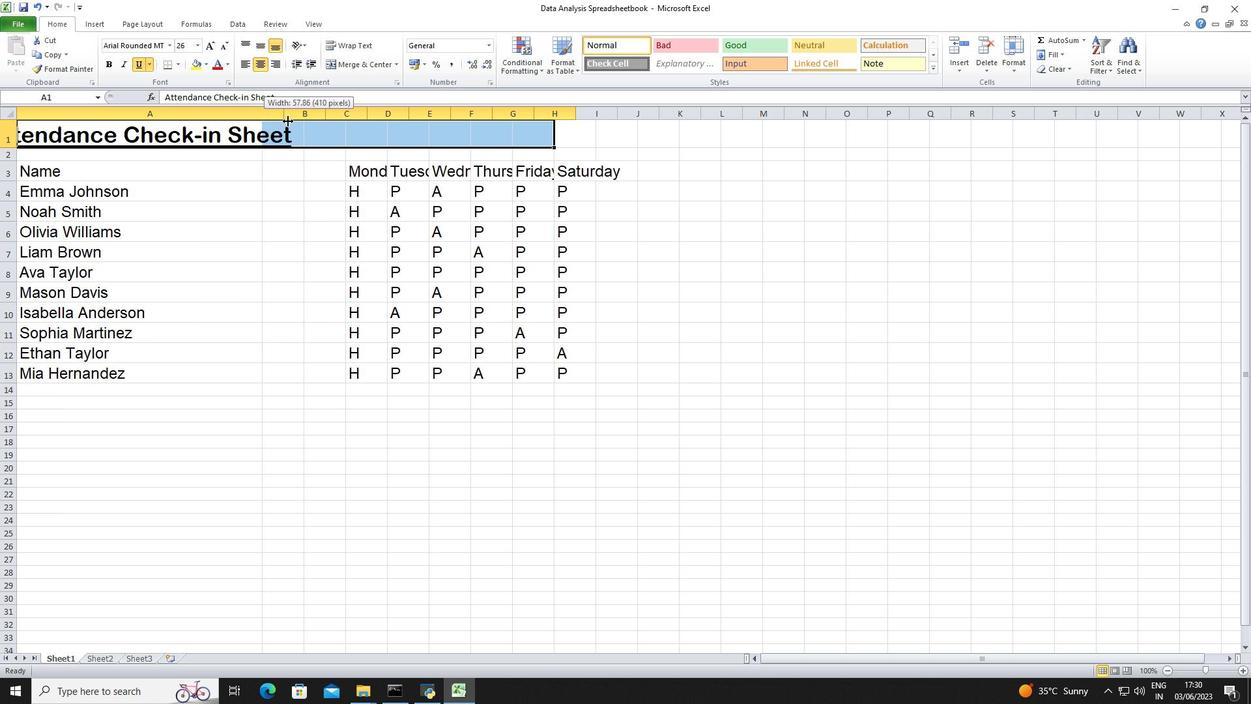 
Action: Mouse pressed left at (292, 121)
Screenshot: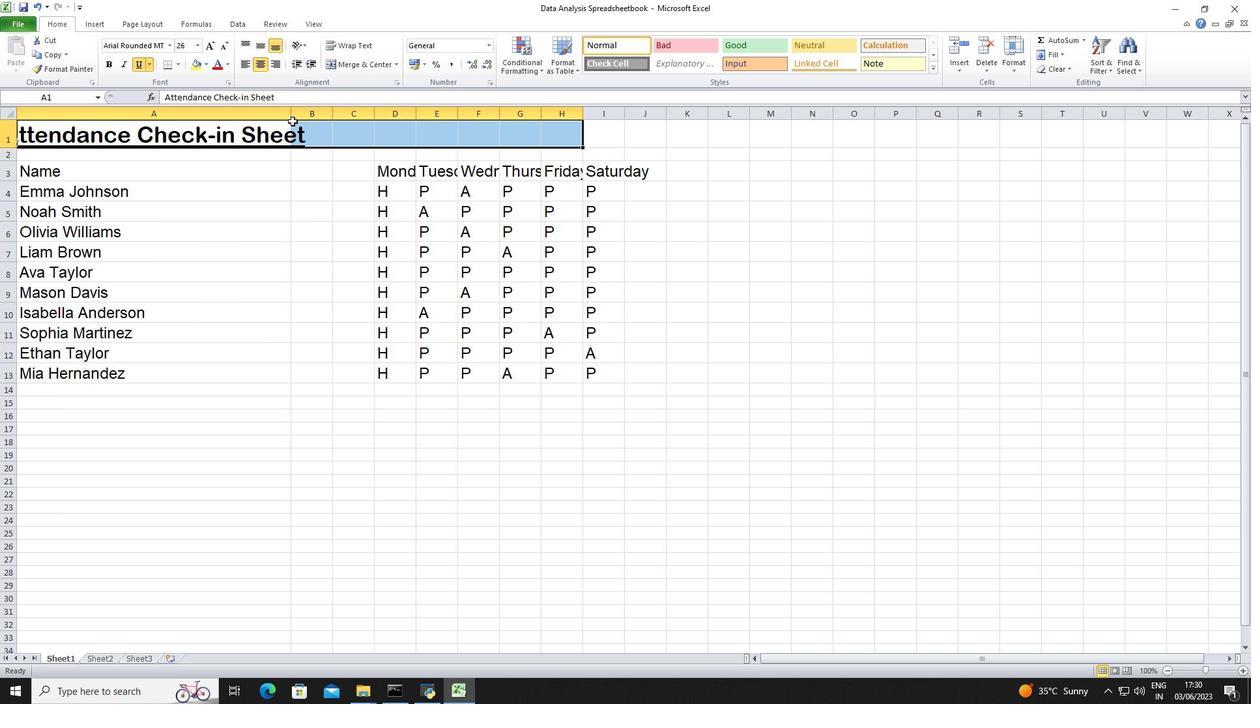 
Action: Mouse moved to (288, 116)
Screenshot: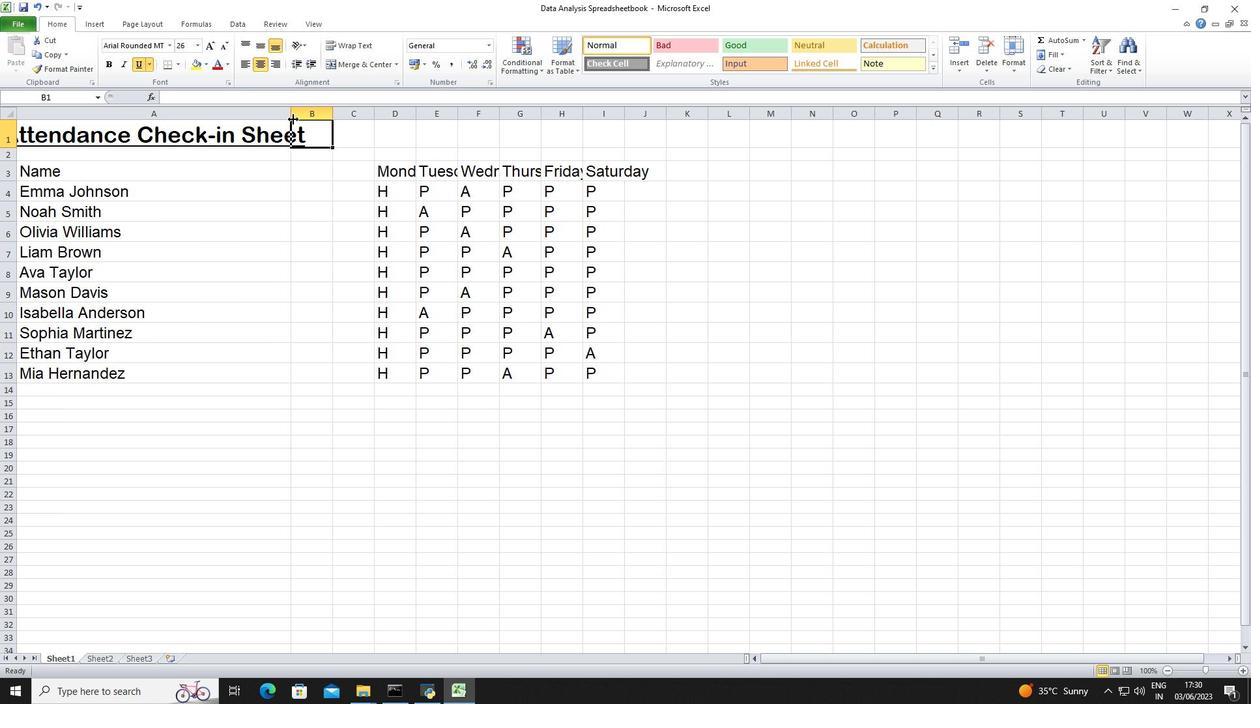 
Action: Mouse pressed left at (288, 116)
Screenshot: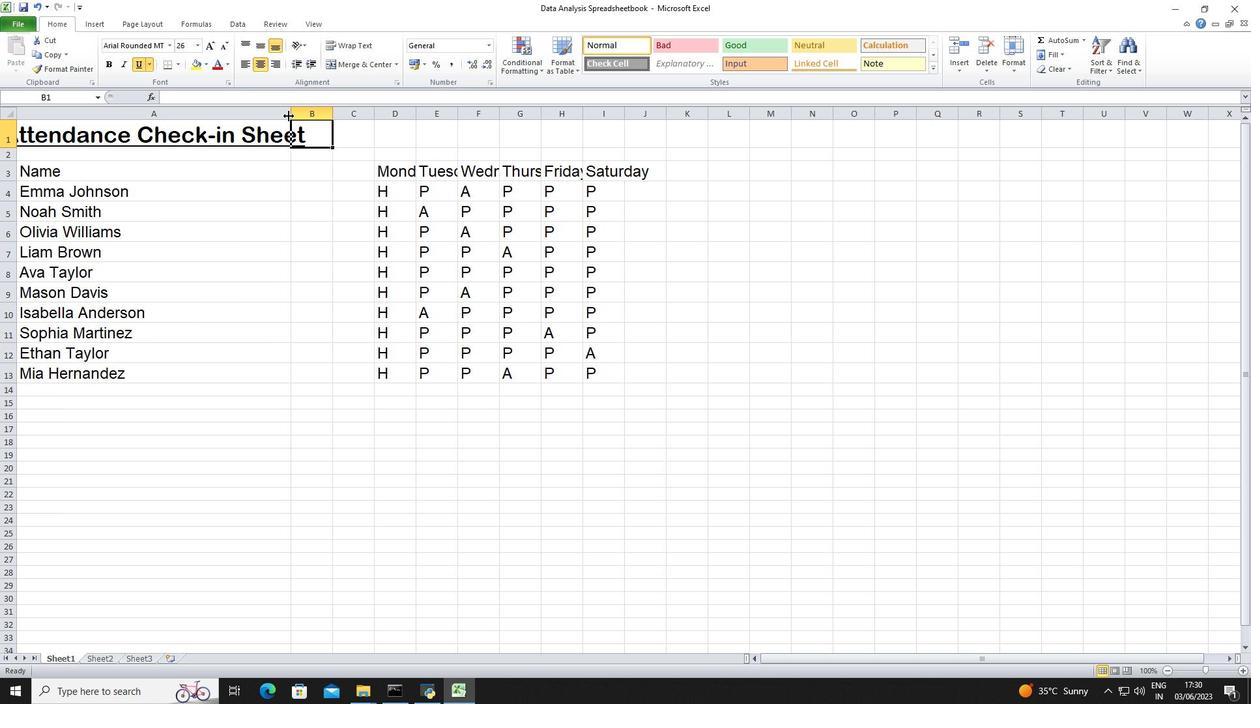 
Action: Mouse moved to (461, 116)
Screenshot: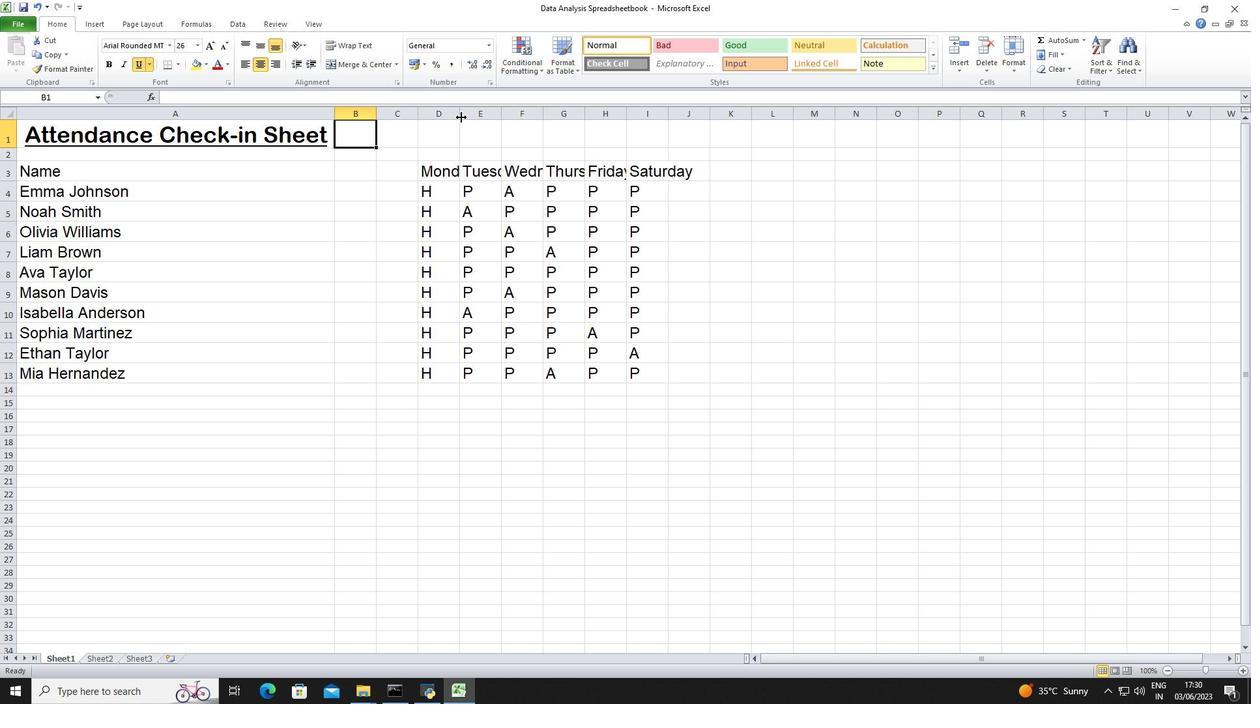 
Action: Mouse pressed left at (461, 116)
Screenshot: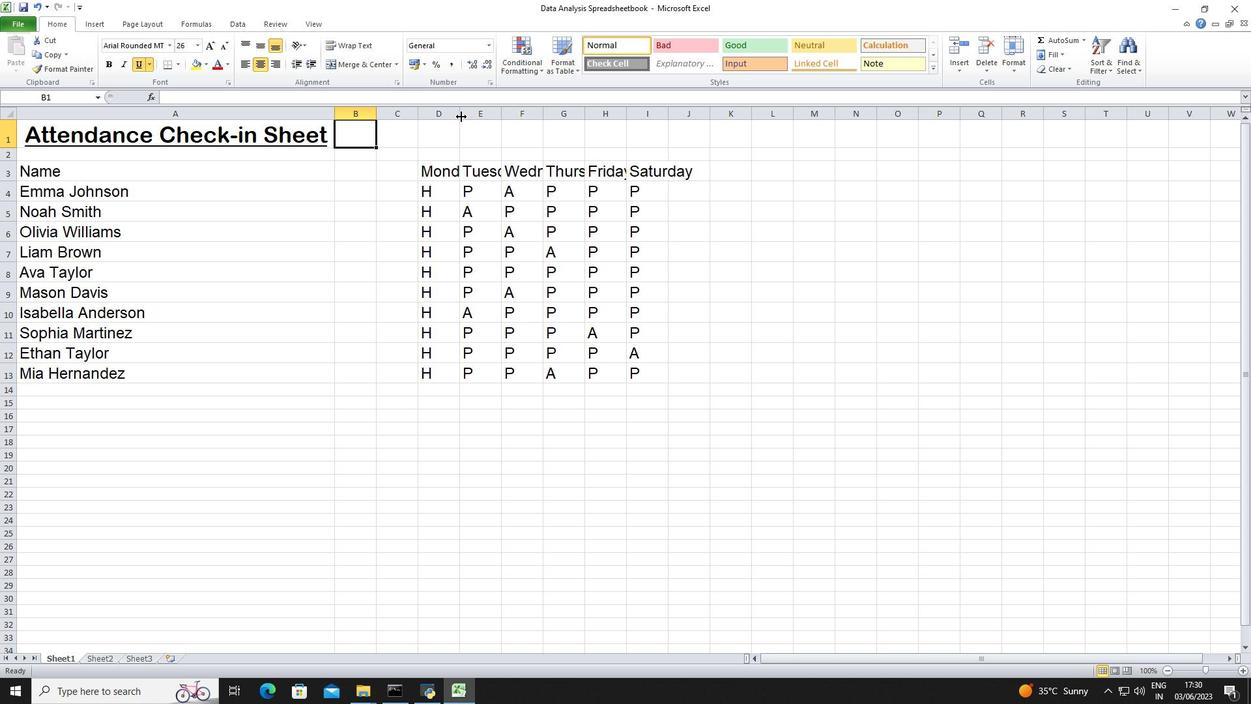 
Action: Mouse moved to (525, 114)
Screenshot: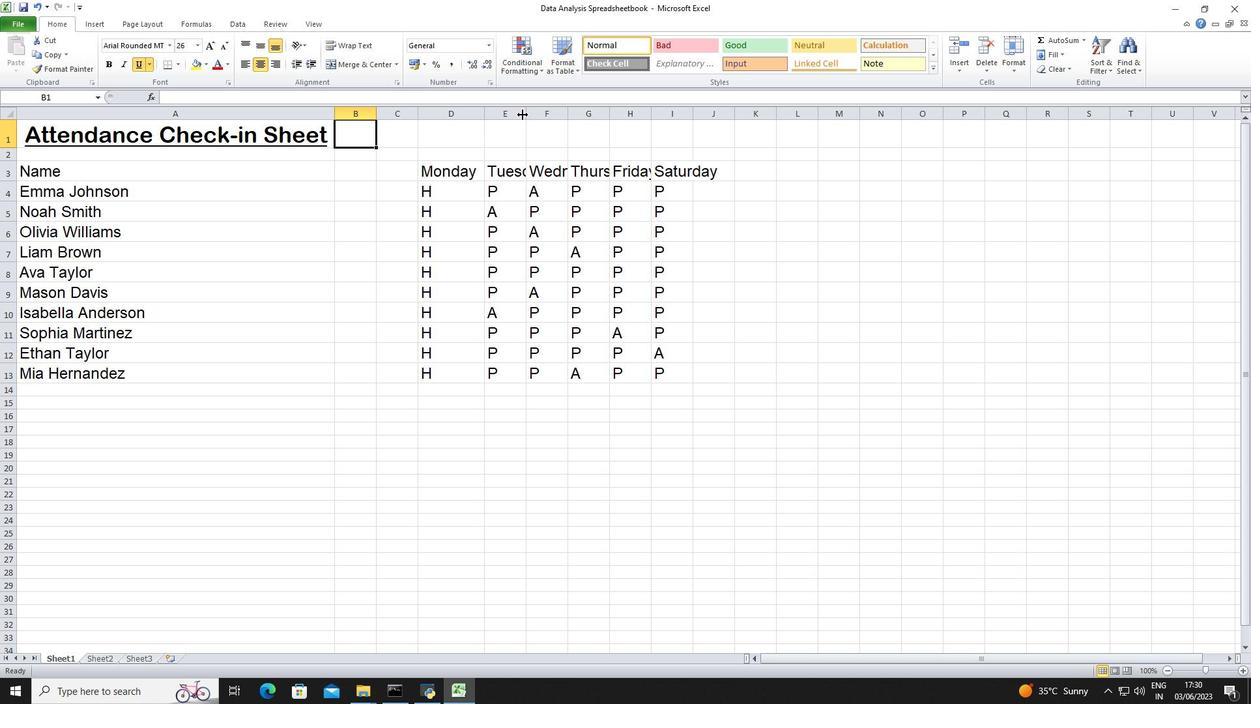 
Action: Mouse pressed left at (525, 114)
Screenshot: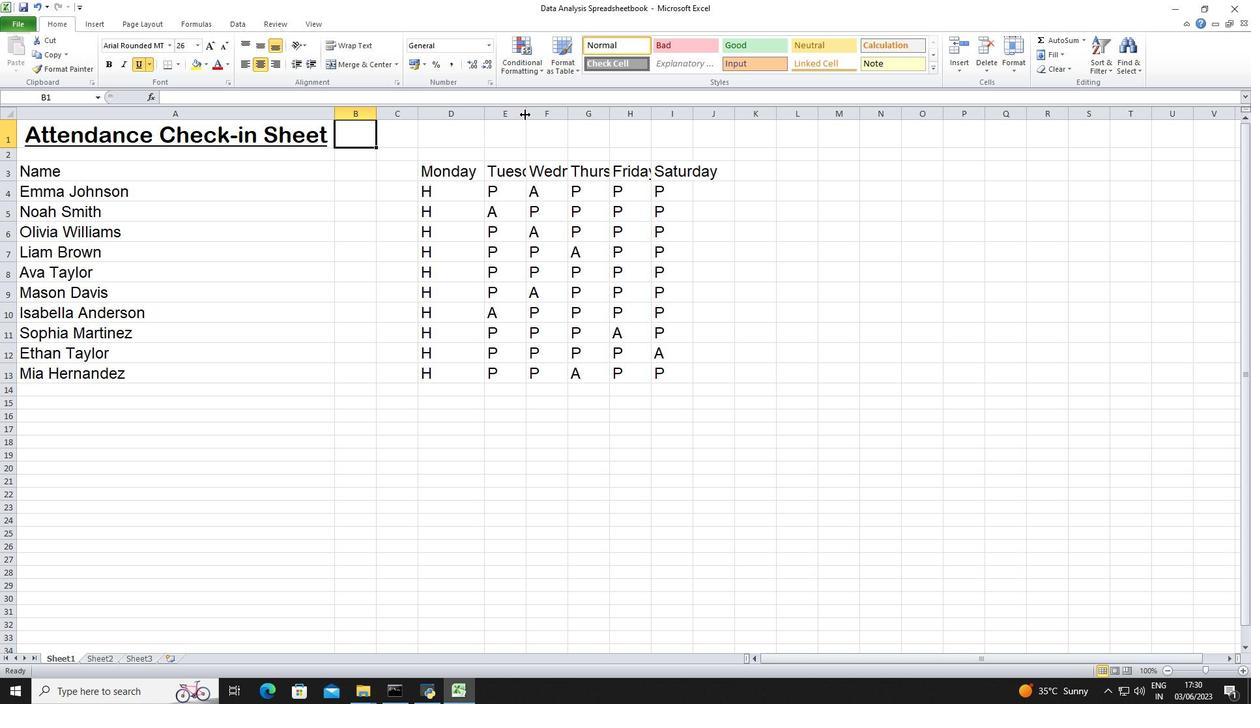 
Action: Mouse moved to (589, 114)
Screenshot: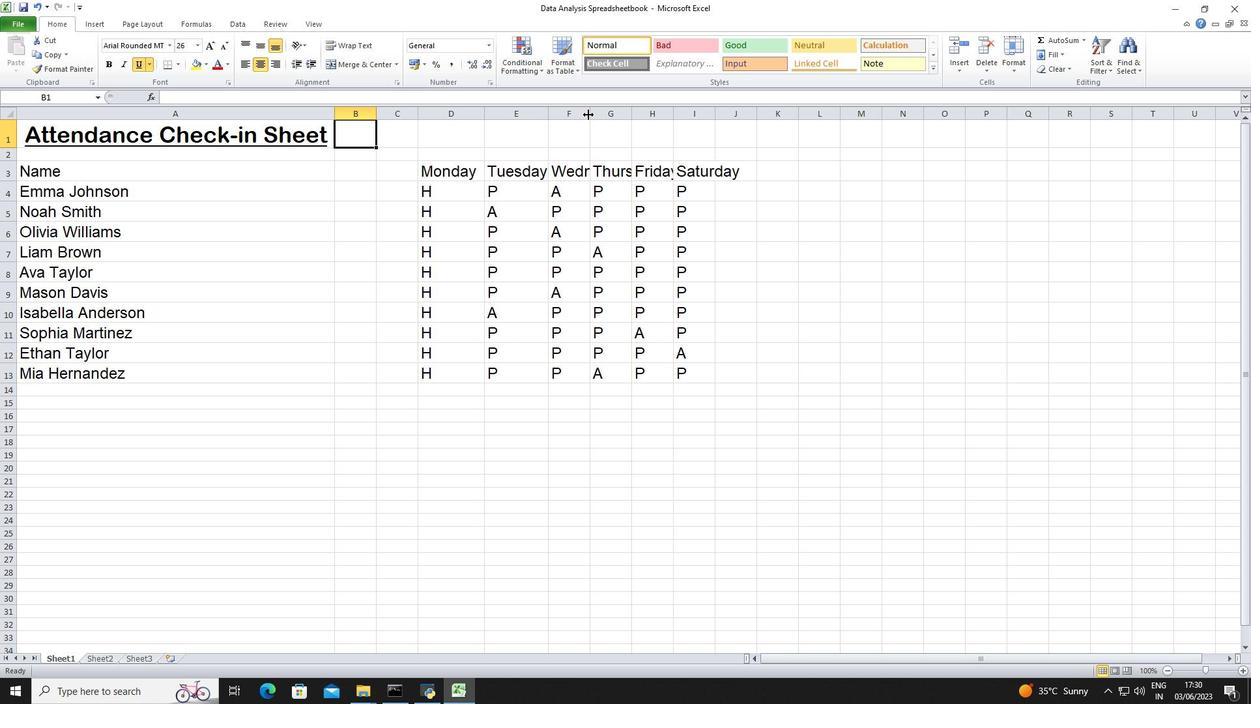 
Action: Mouse pressed left at (589, 114)
Screenshot: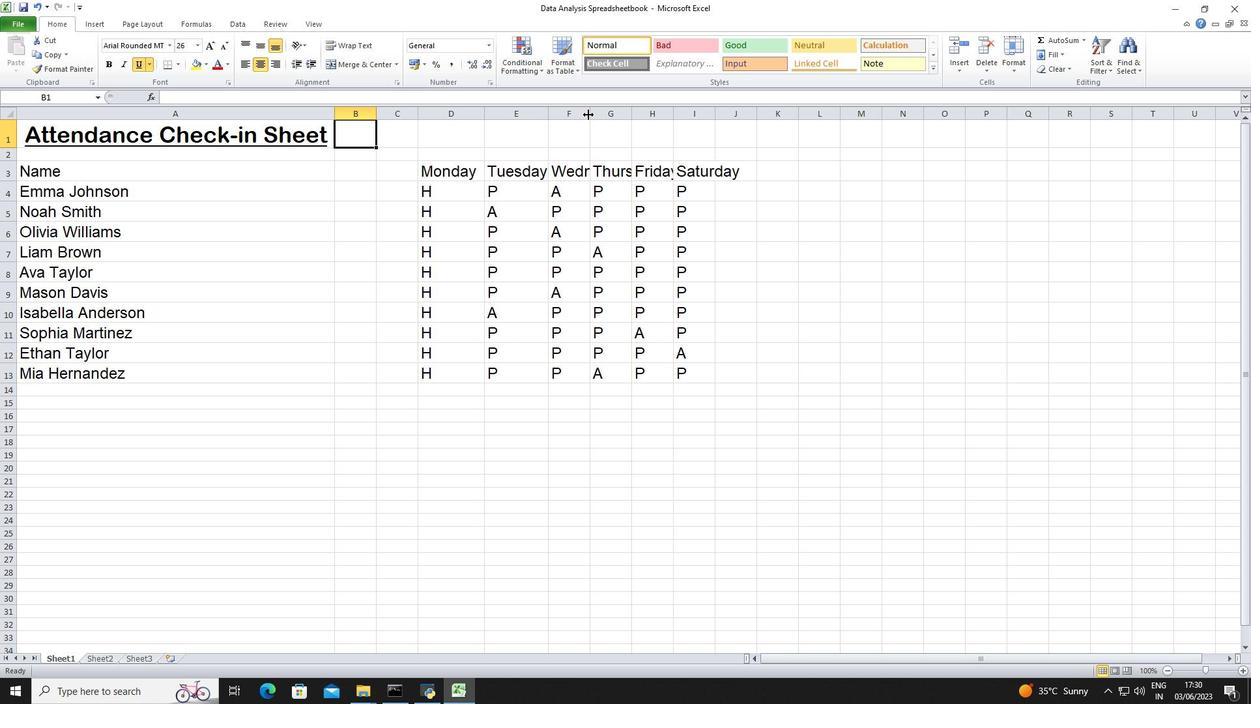 
Action: Mouse moved to (608, 114)
Screenshot: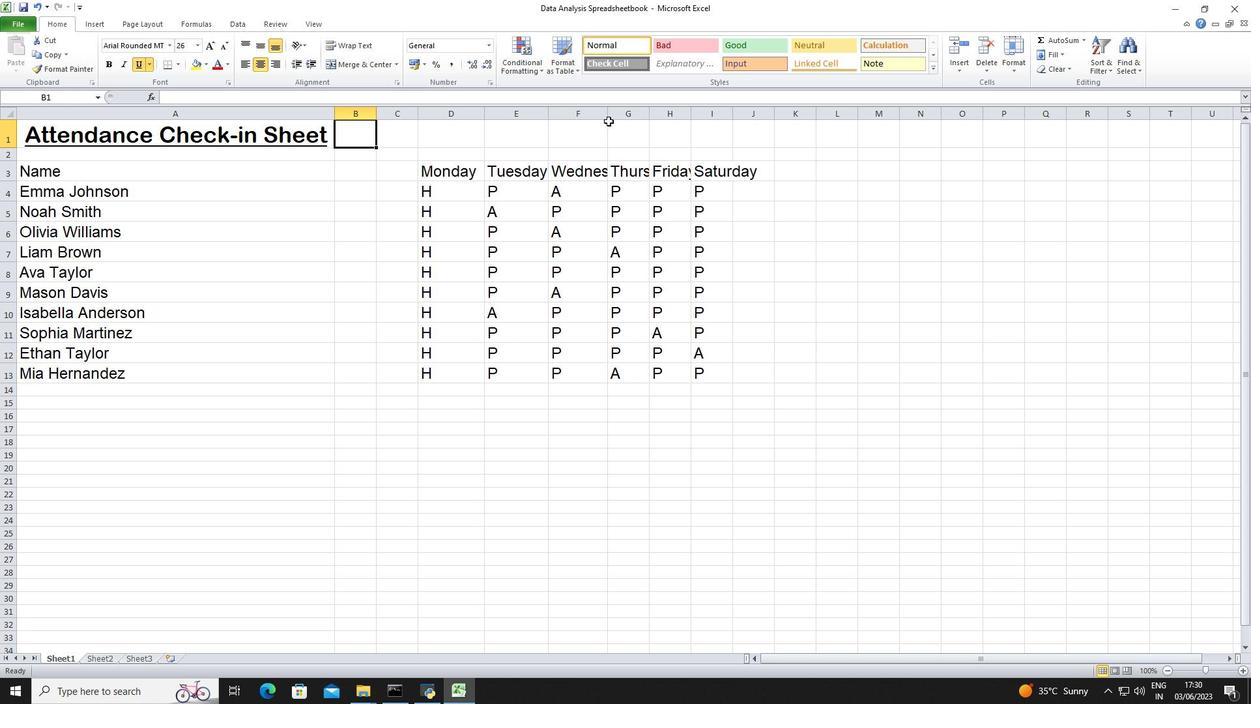 
Action: Mouse pressed left at (608, 114)
Screenshot: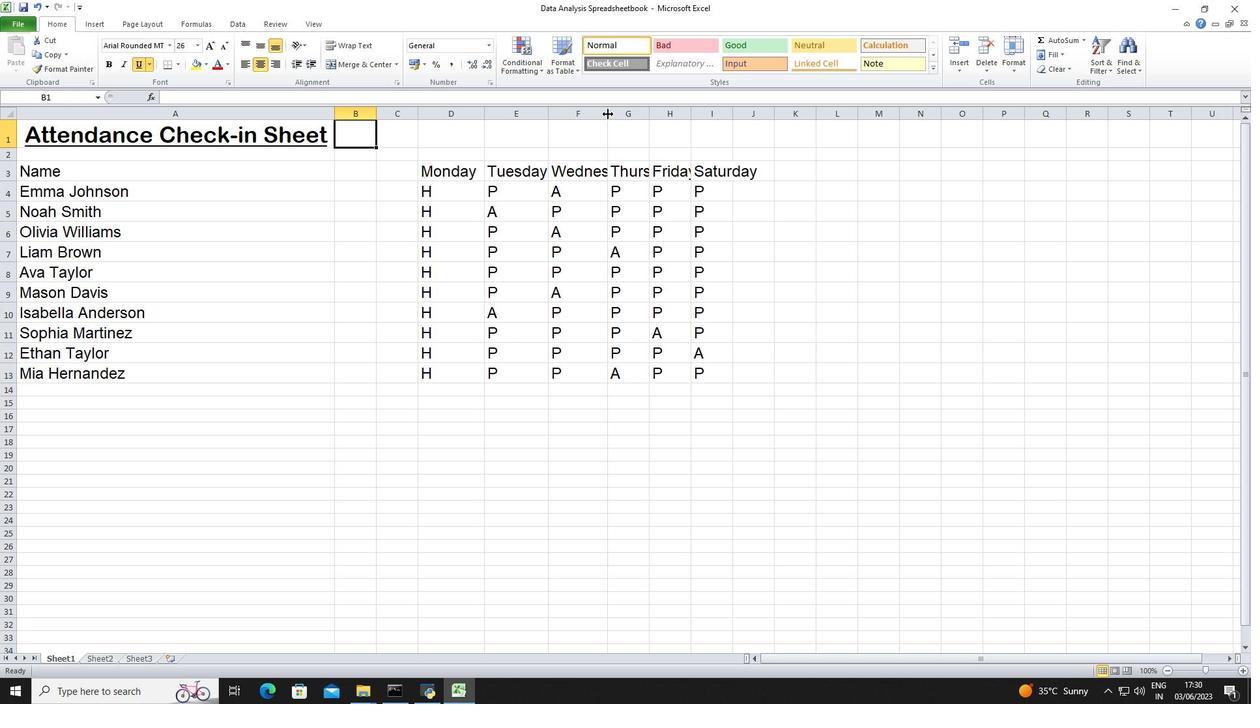 
Action: Mouse moved to (626, 116)
Screenshot: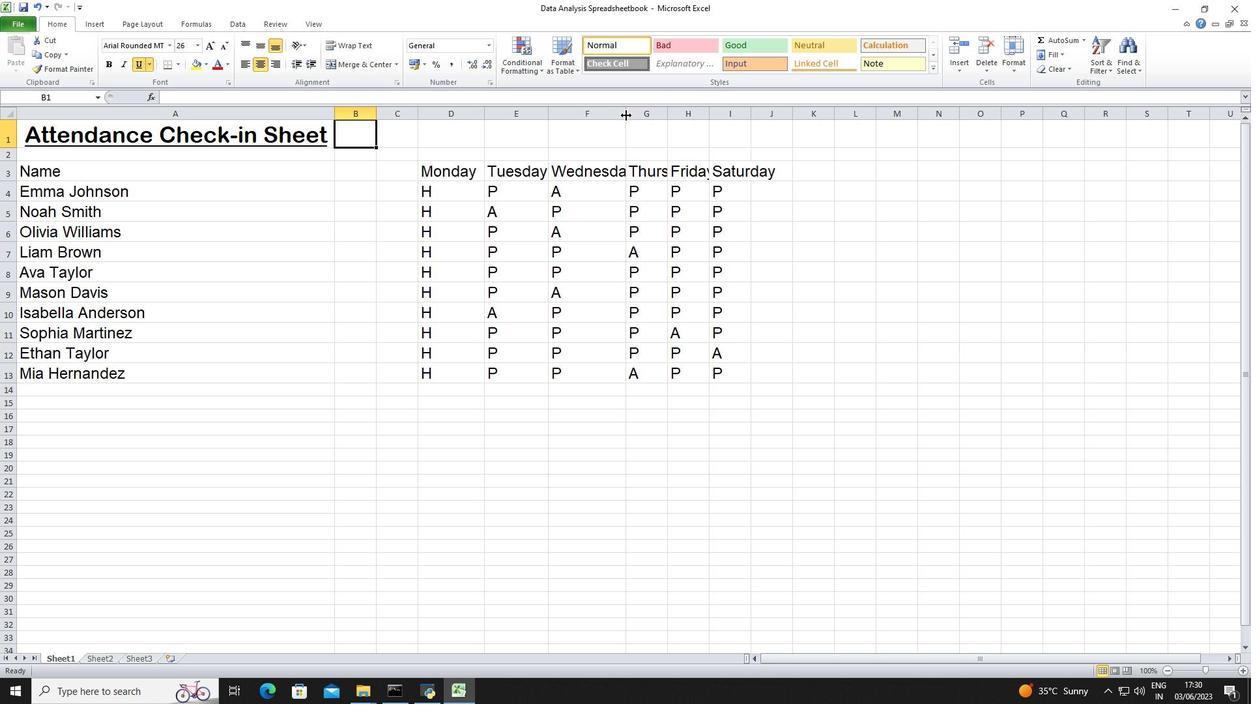 
Action: Mouse pressed left at (626, 116)
Screenshot: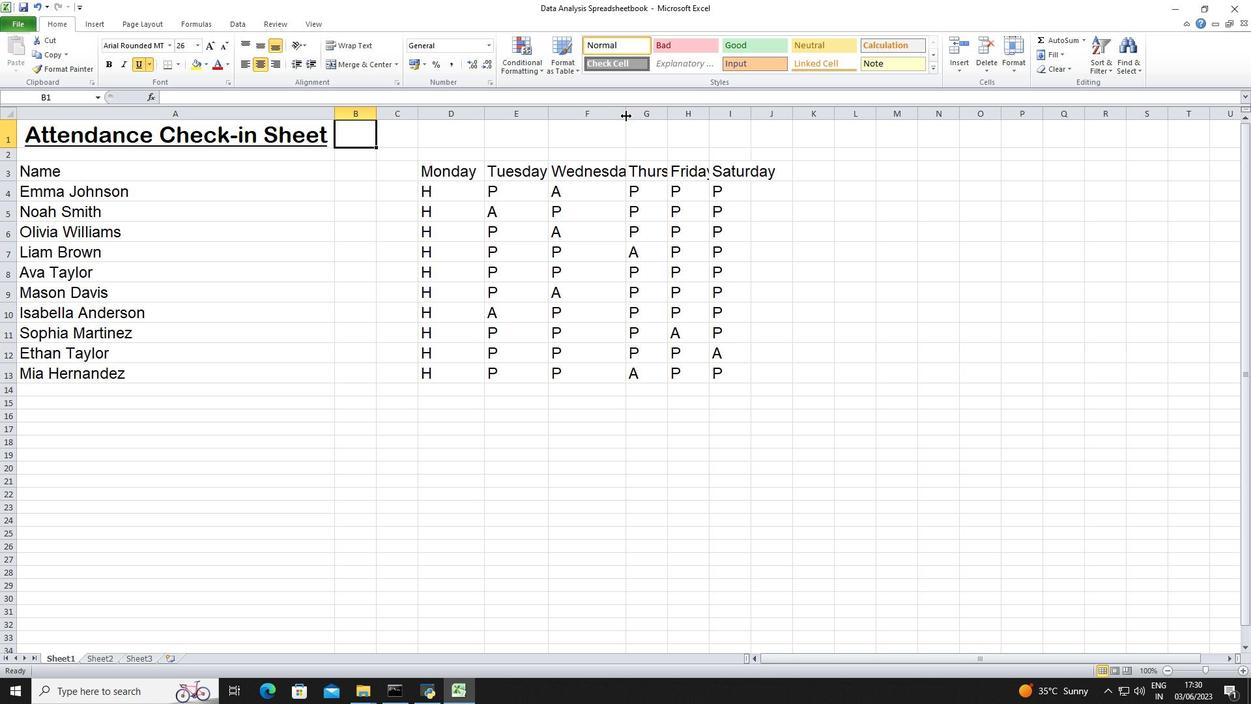 
Action: Mouse moved to (687, 114)
Screenshot: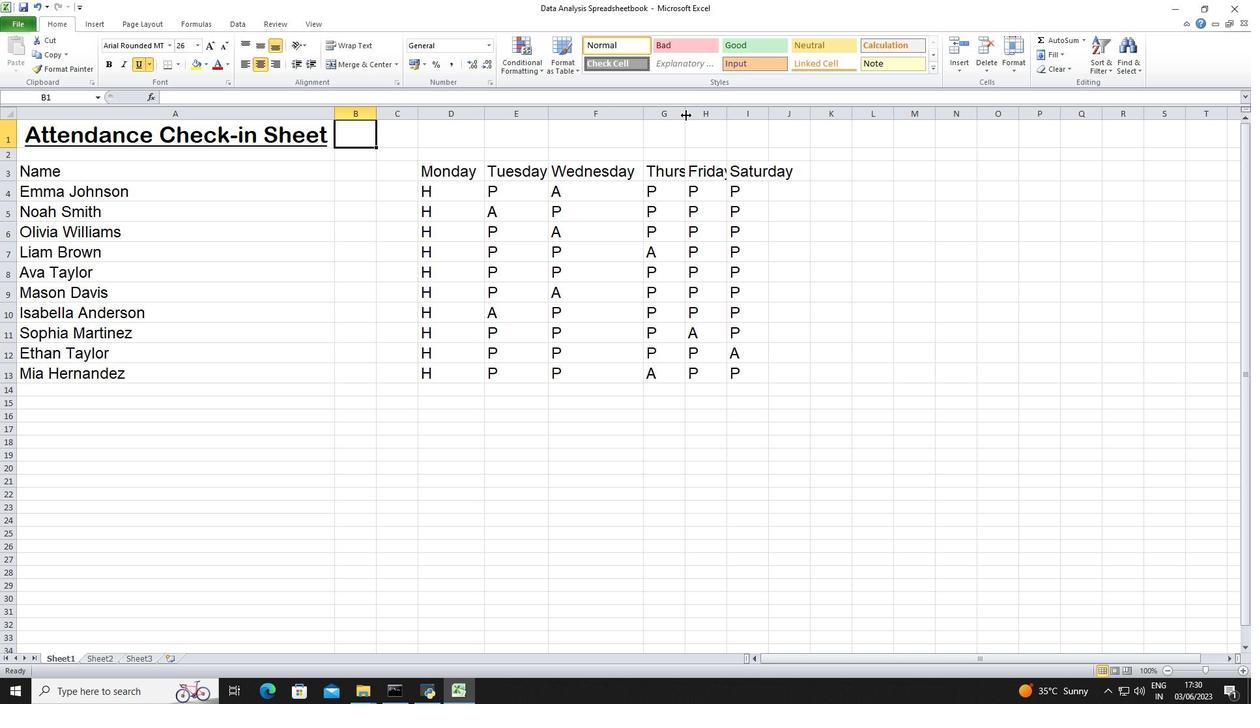 
Action: Mouse pressed left at (687, 114)
Screenshot: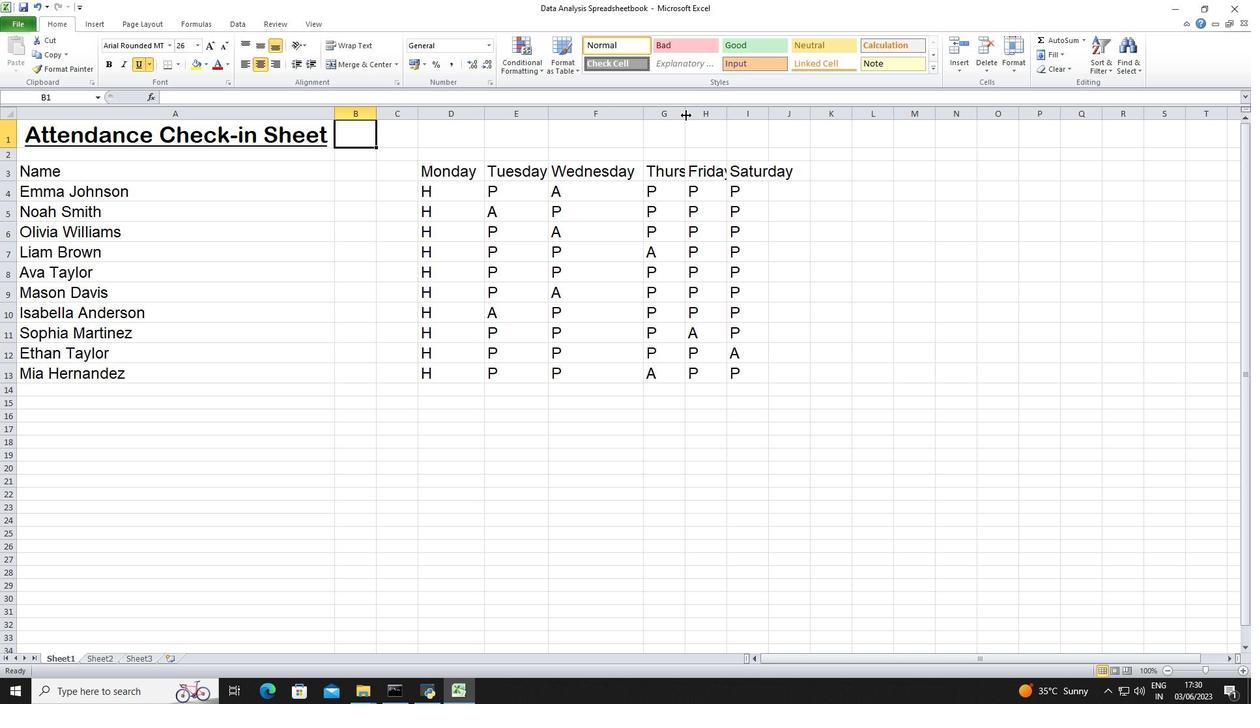 
Action: Mouse moved to (754, 117)
Screenshot: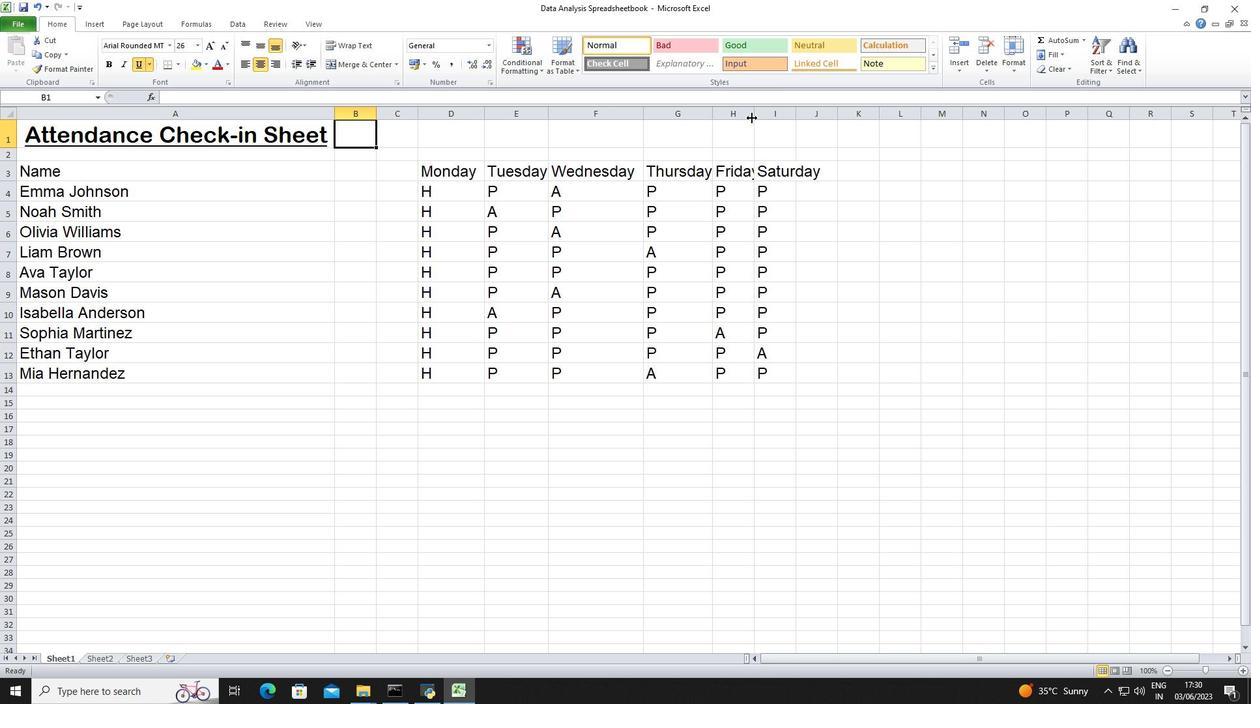 
Action: Mouse pressed left at (754, 117)
Screenshot: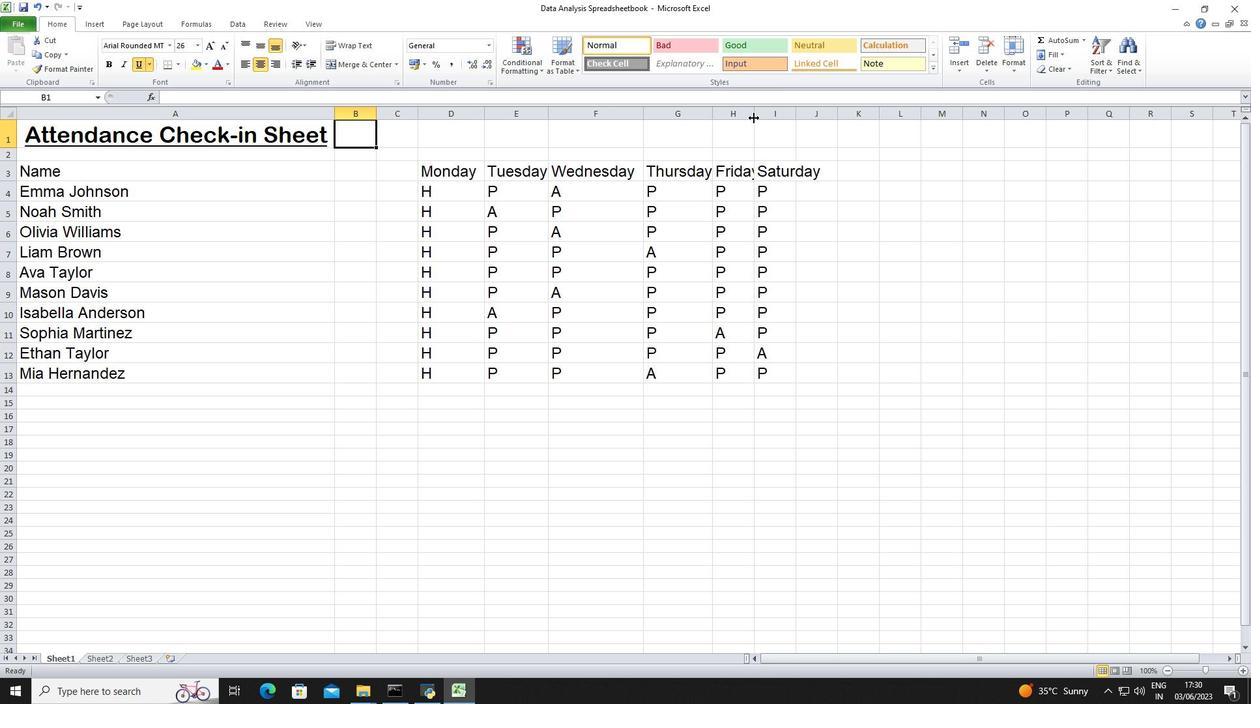 
Action: Mouse moved to (484, 224)
Screenshot: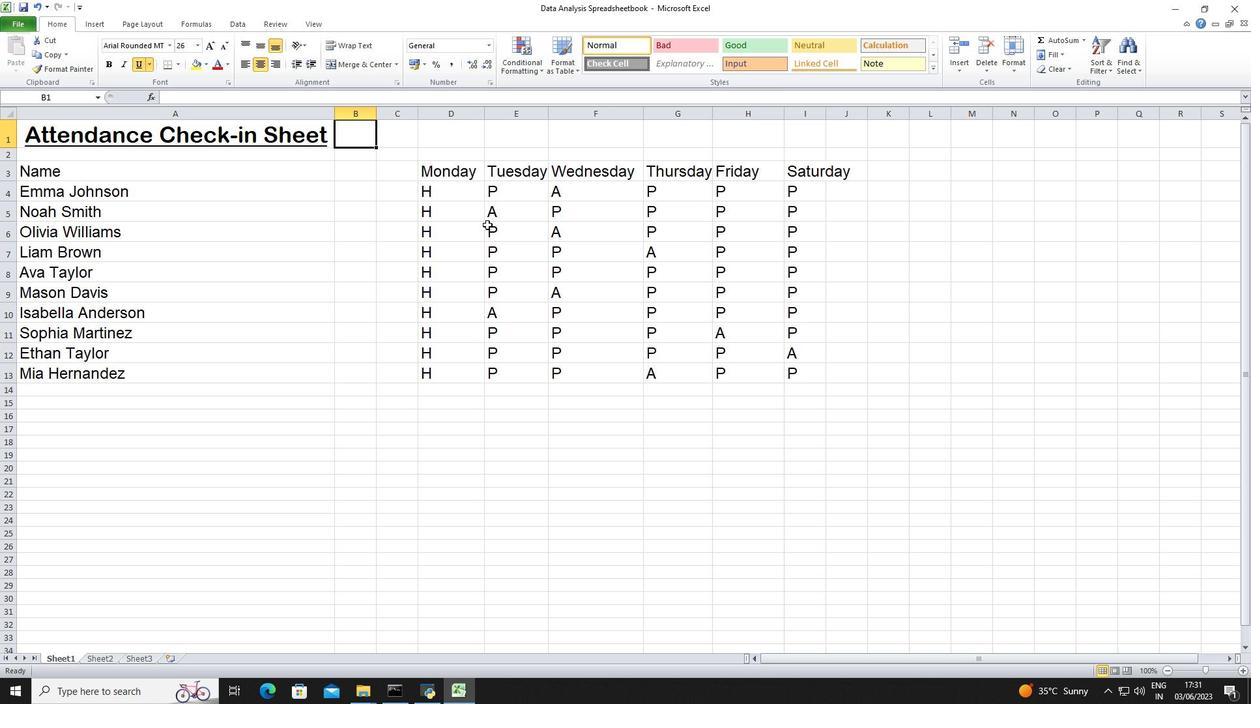 
